 Task: In the  document Quantummechanicsmeet.html Change font size of watermark '117' and place the watermark  'Diagonally '. Insert footer and write www.quantum.com
Action: Mouse moved to (269, 337)
Screenshot: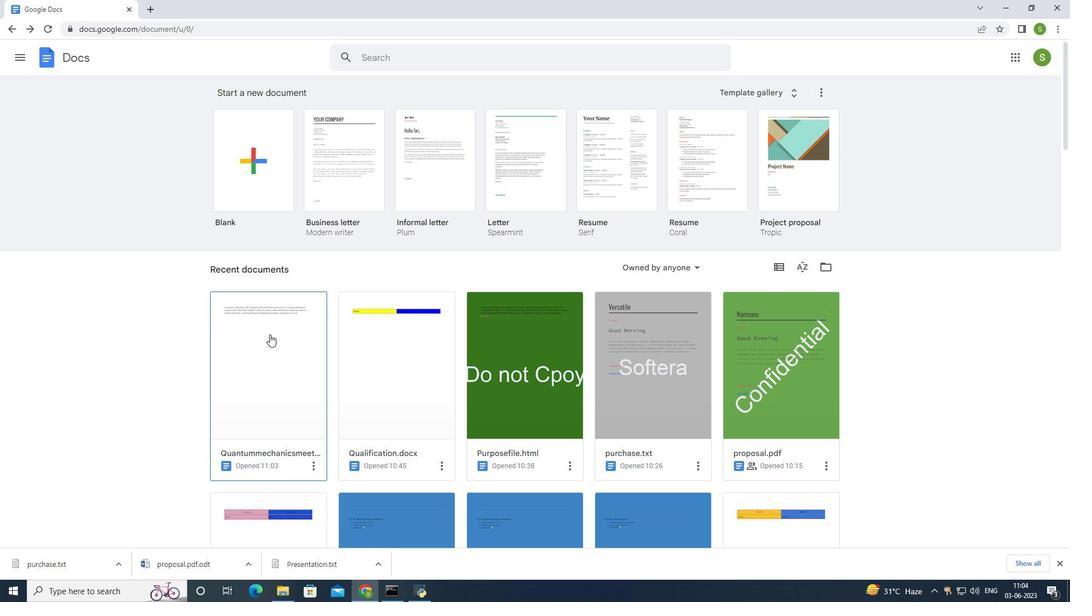 
Action: Mouse pressed left at (269, 337)
Screenshot: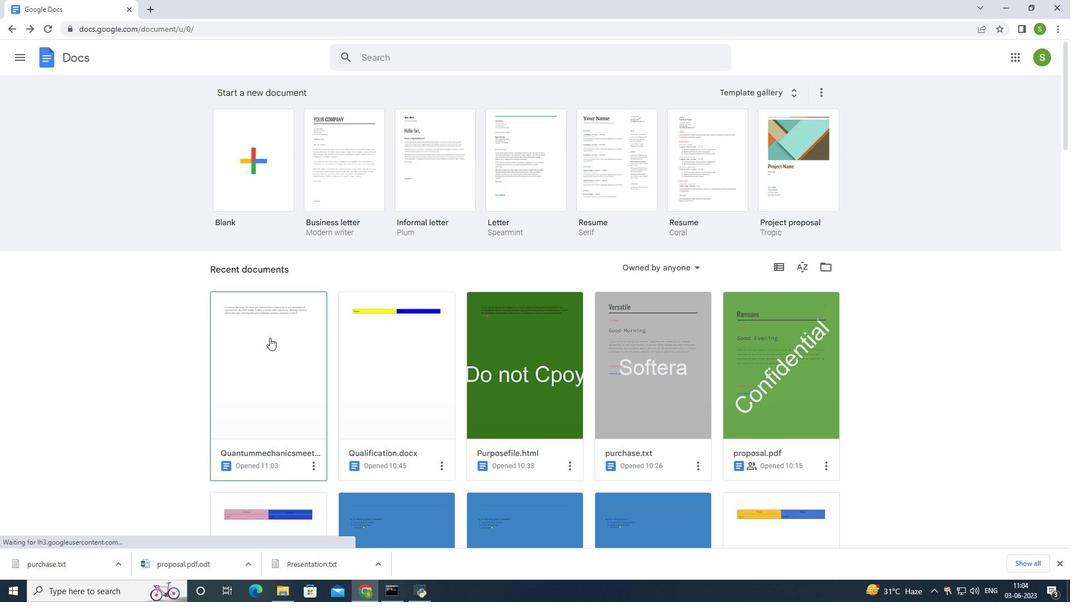 
Action: Mouse moved to (117, 66)
Screenshot: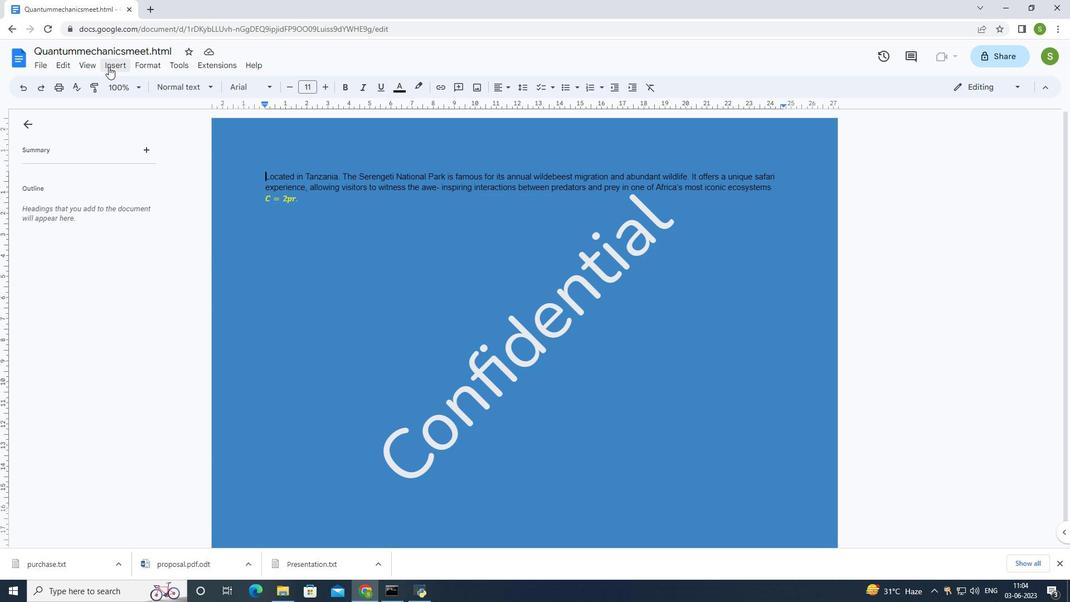
Action: Mouse pressed left at (117, 66)
Screenshot: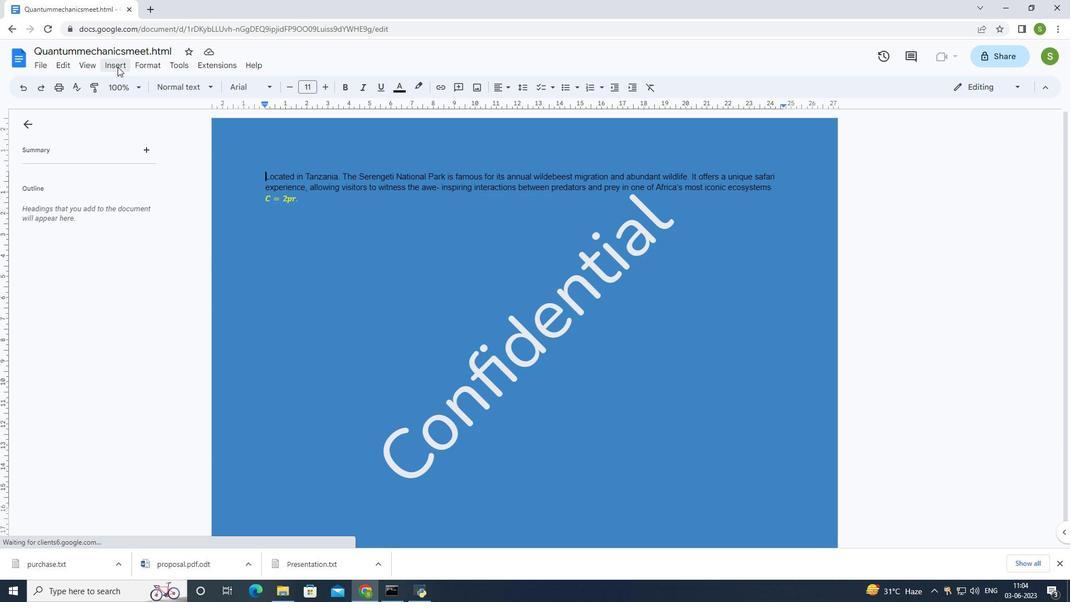 
Action: Mouse moved to (168, 324)
Screenshot: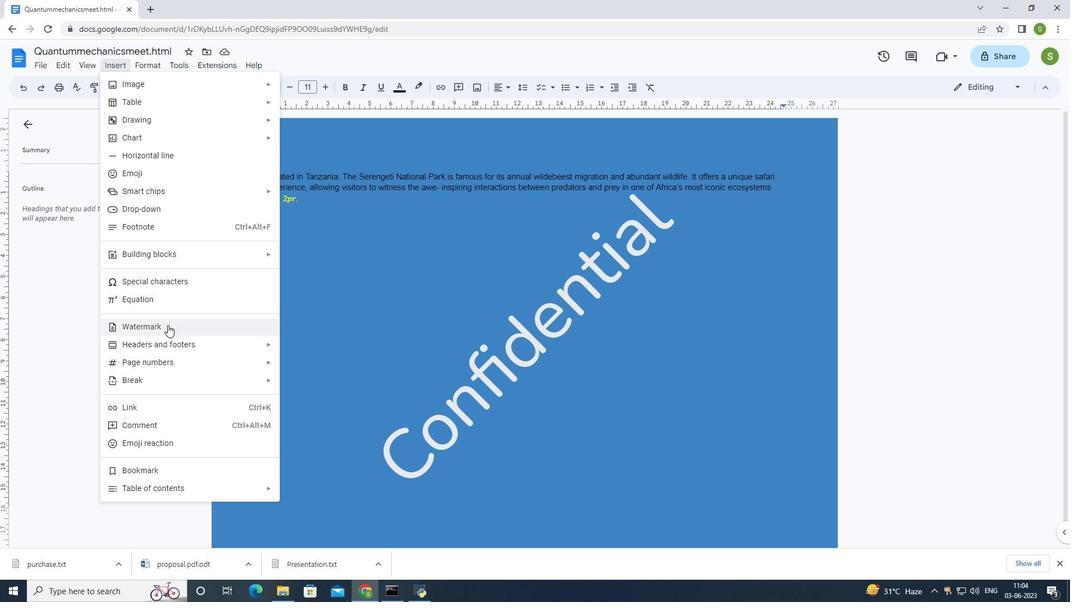 
Action: Mouse pressed left at (168, 324)
Screenshot: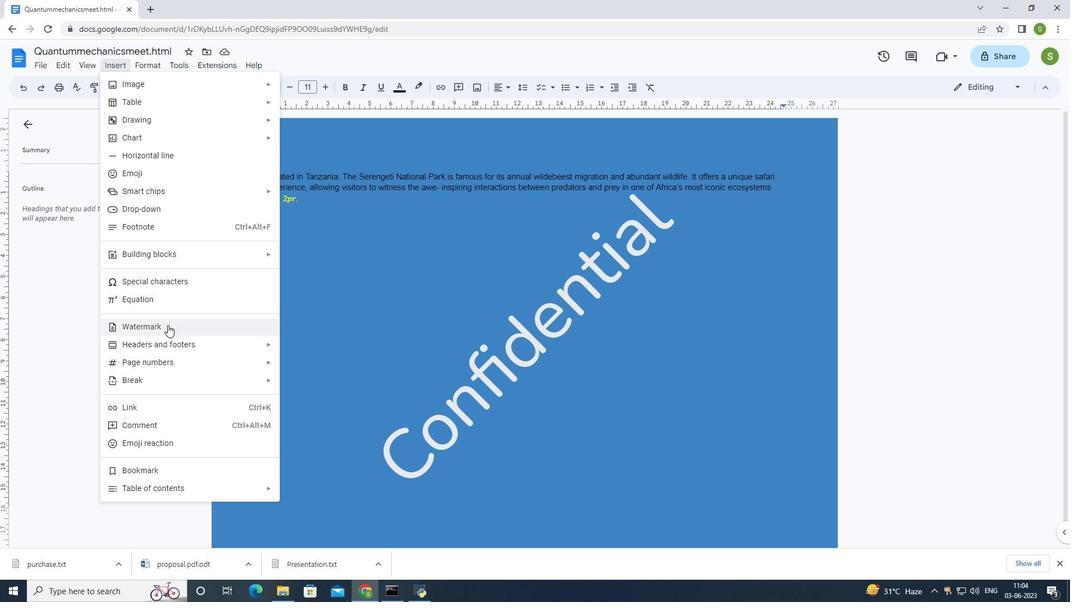 
Action: Mouse moved to (975, 234)
Screenshot: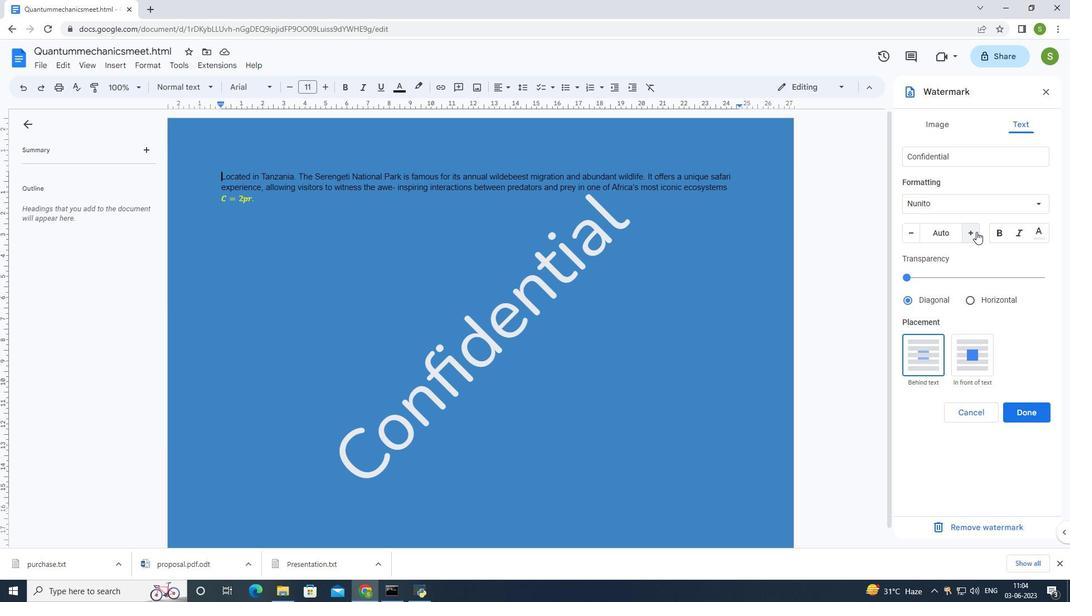 
Action: Mouse pressed left at (975, 234)
Screenshot: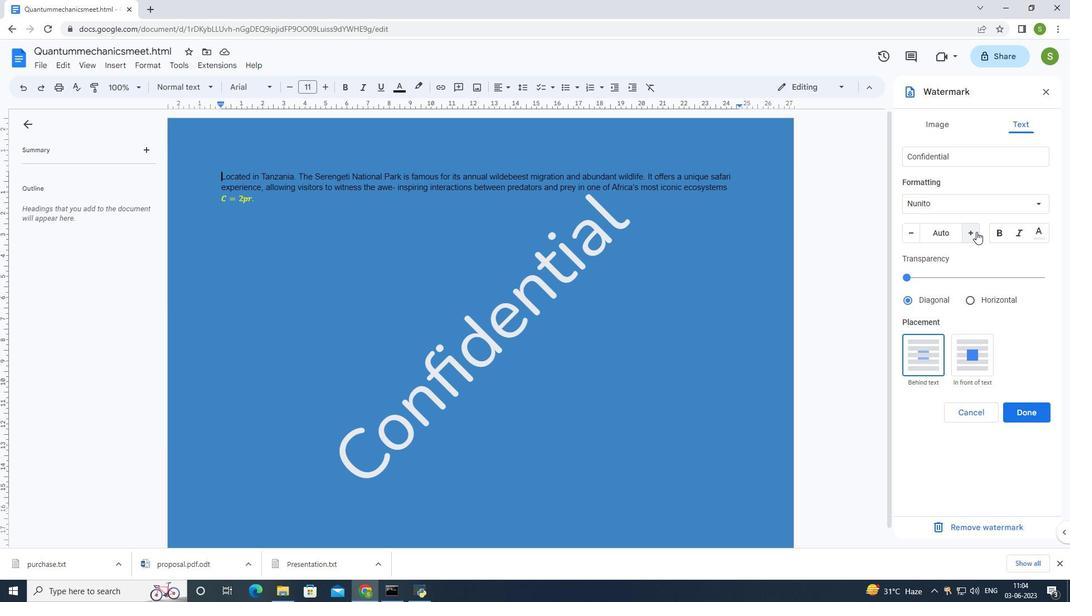 
Action: Mouse moved to (968, 235)
Screenshot: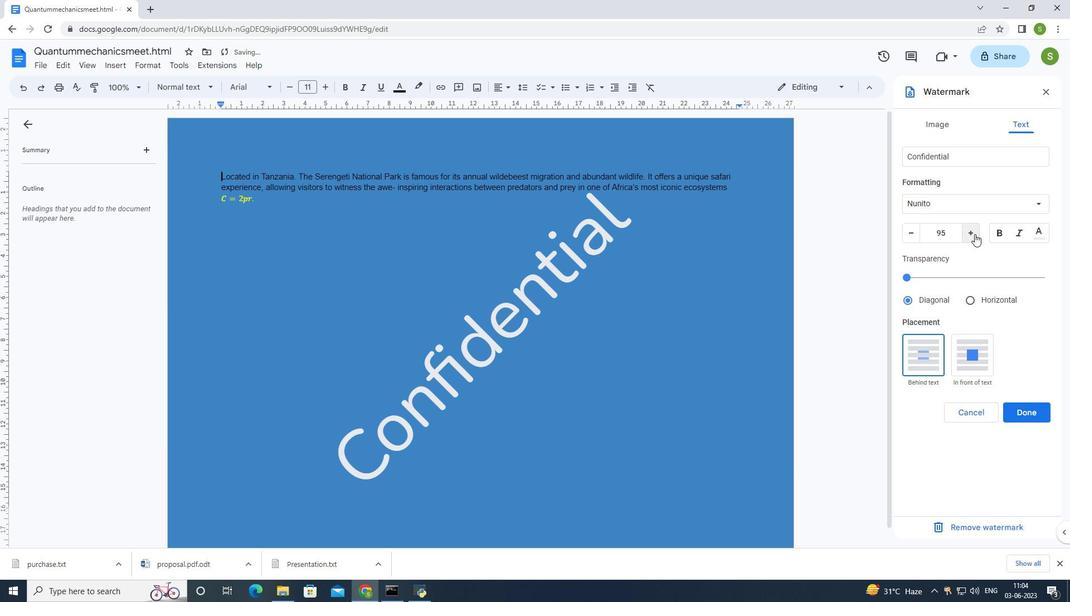 
Action: Mouse pressed left at (968, 235)
Screenshot: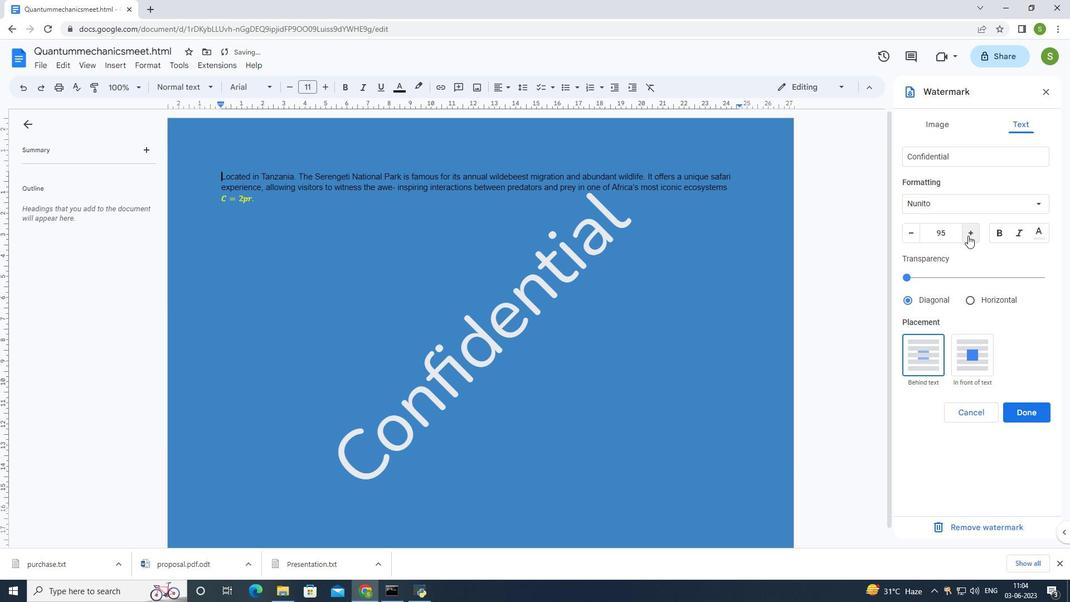 
Action: Mouse pressed left at (968, 235)
Screenshot: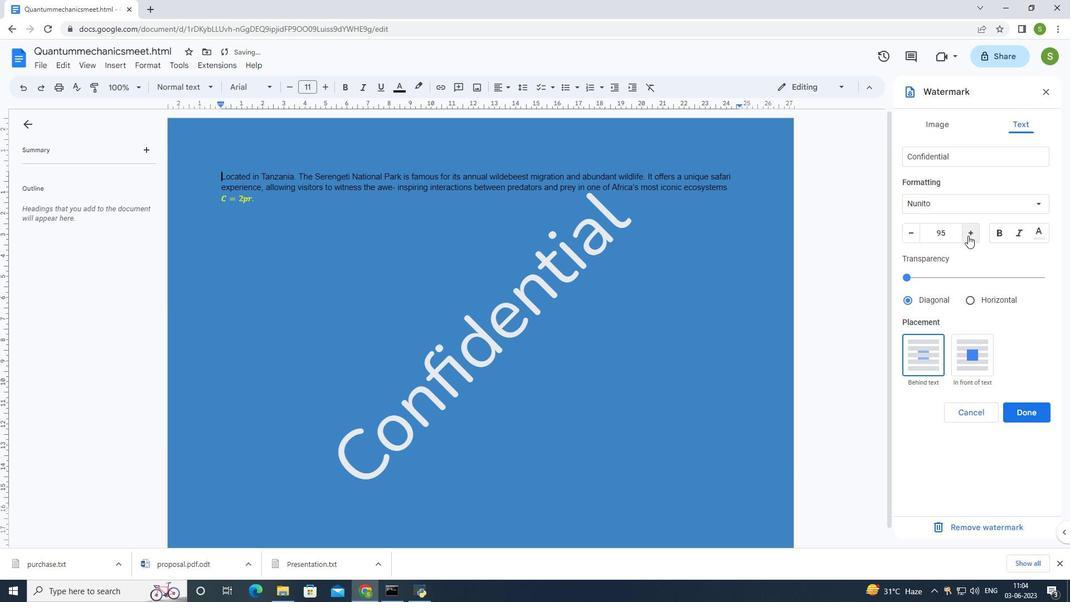 
Action: Mouse pressed left at (968, 235)
Screenshot: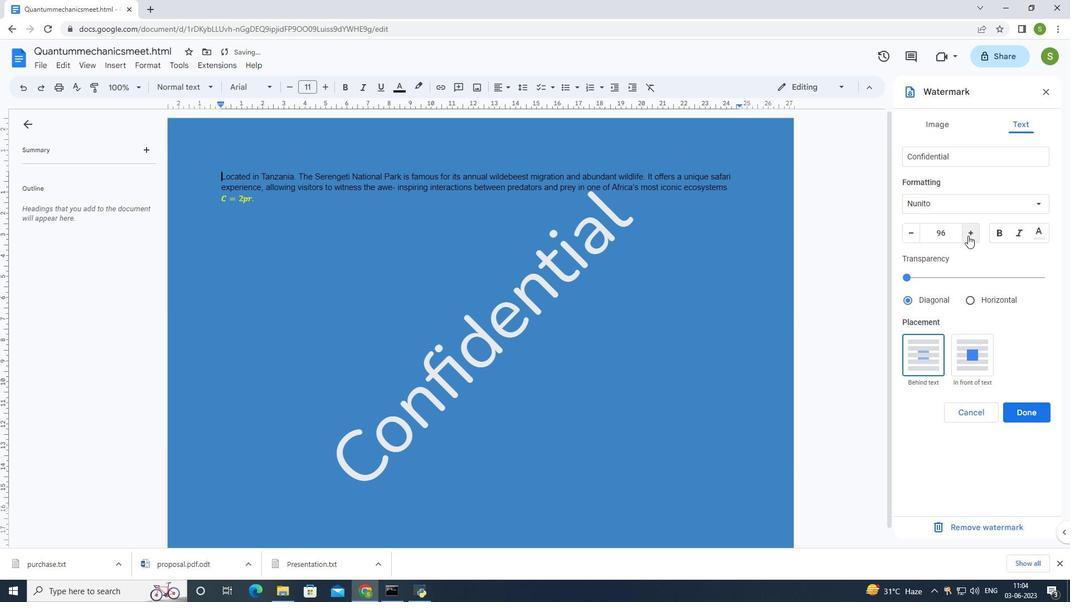 
Action: Mouse pressed left at (968, 235)
Screenshot: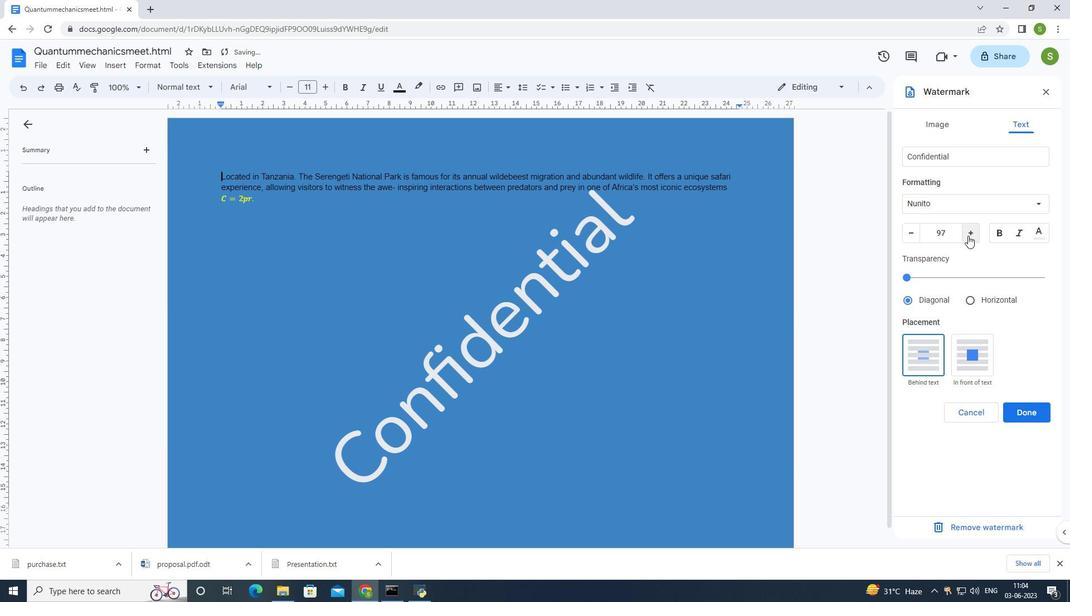 
Action: Mouse pressed left at (968, 235)
Screenshot: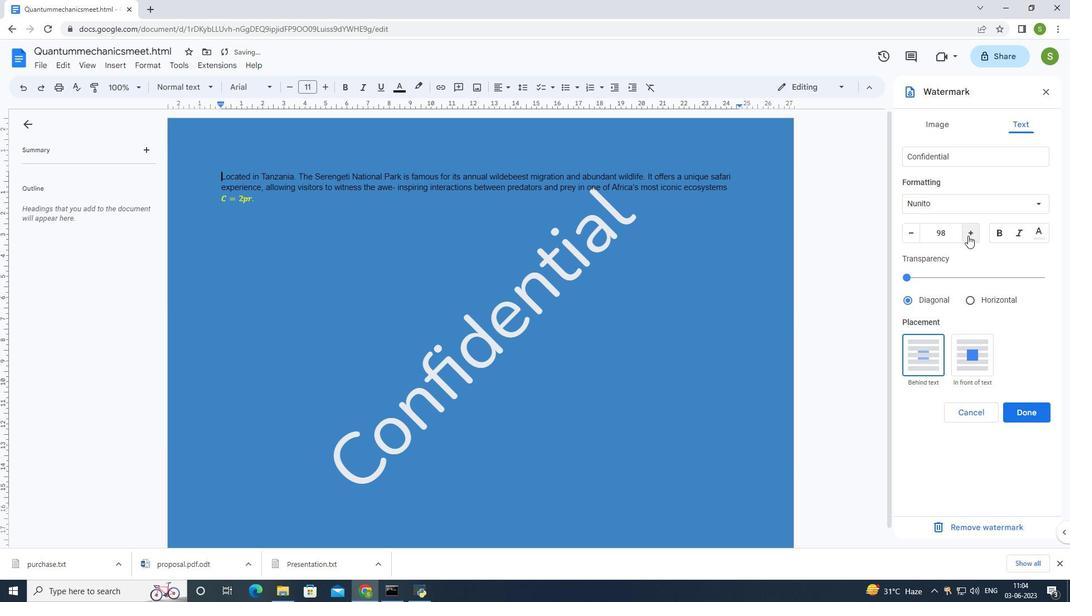 
Action: Mouse pressed left at (968, 235)
Screenshot: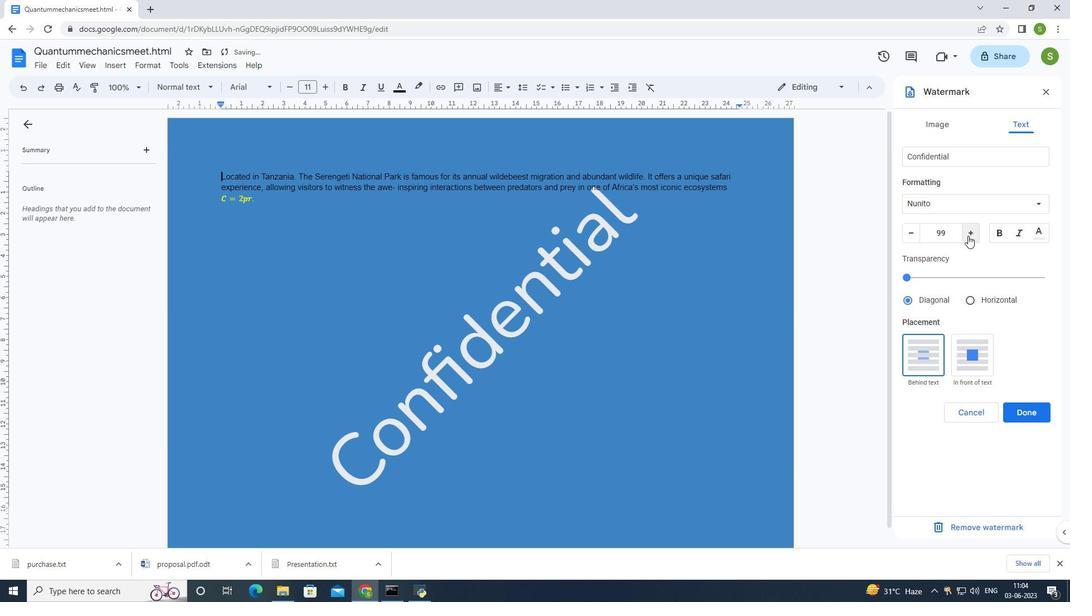 
Action: Mouse pressed left at (968, 235)
Screenshot: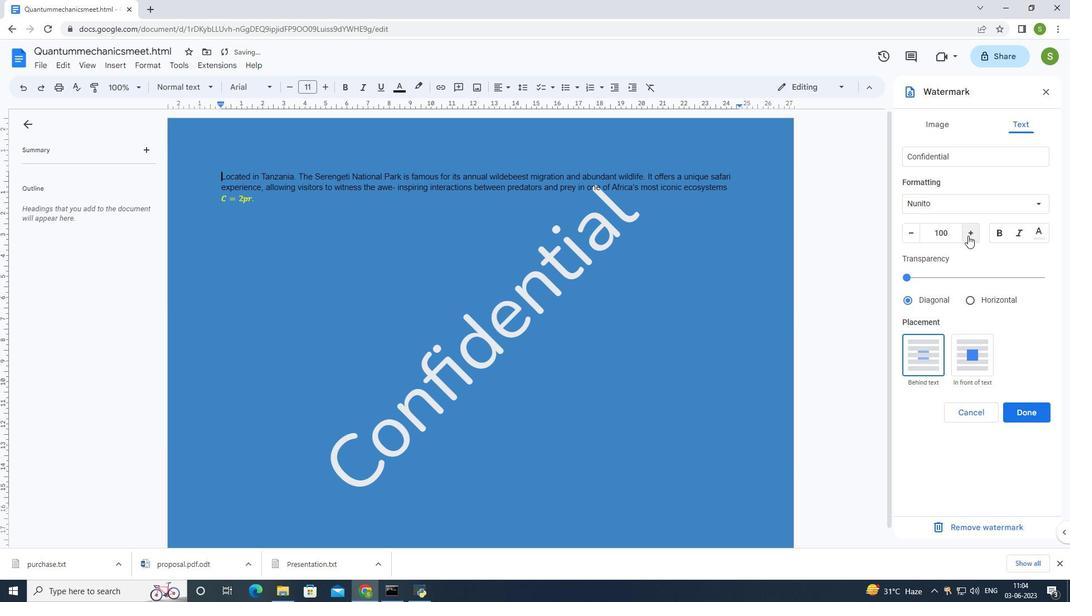 
Action: Mouse pressed left at (968, 235)
Screenshot: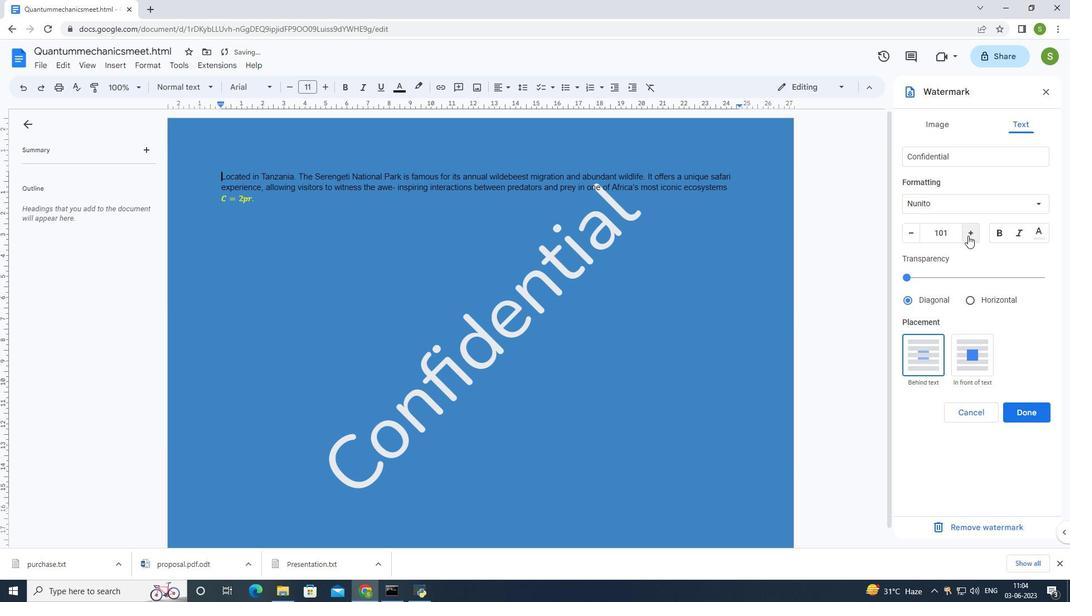 
Action: Mouse pressed left at (968, 235)
Screenshot: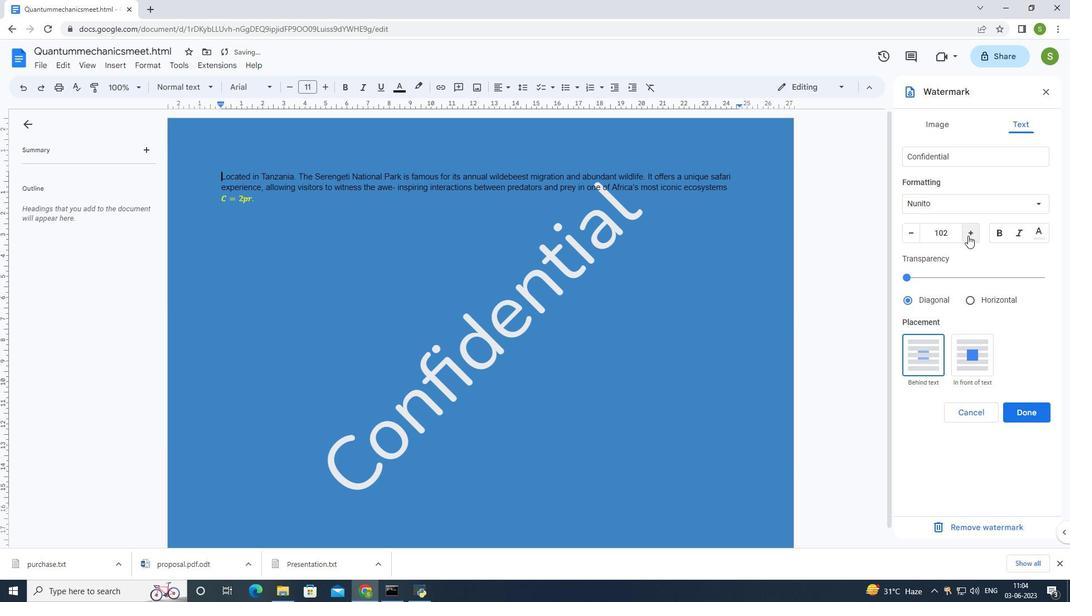 
Action: Mouse pressed left at (968, 235)
Screenshot: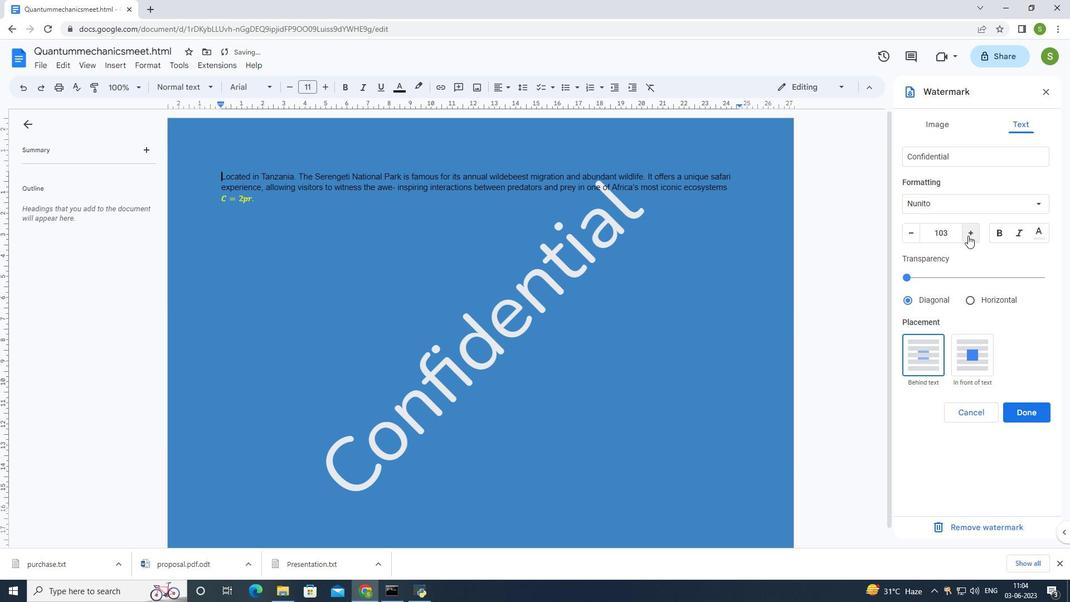 
Action: Mouse pressed left at (968, 235)
Screenshot: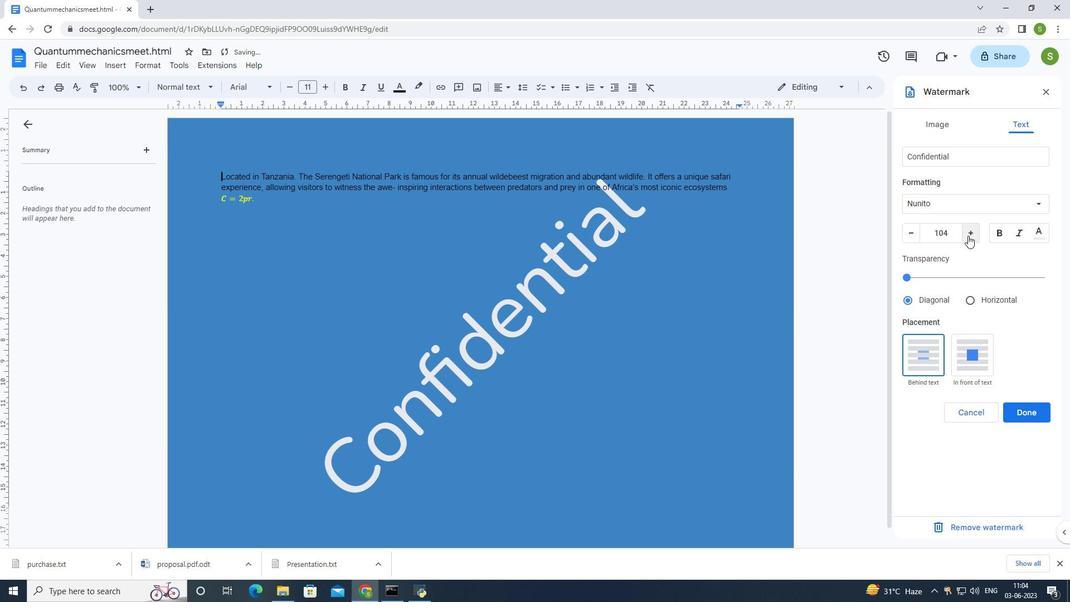 
Action: Mouse pressed left at (968, 235)
Screenshot: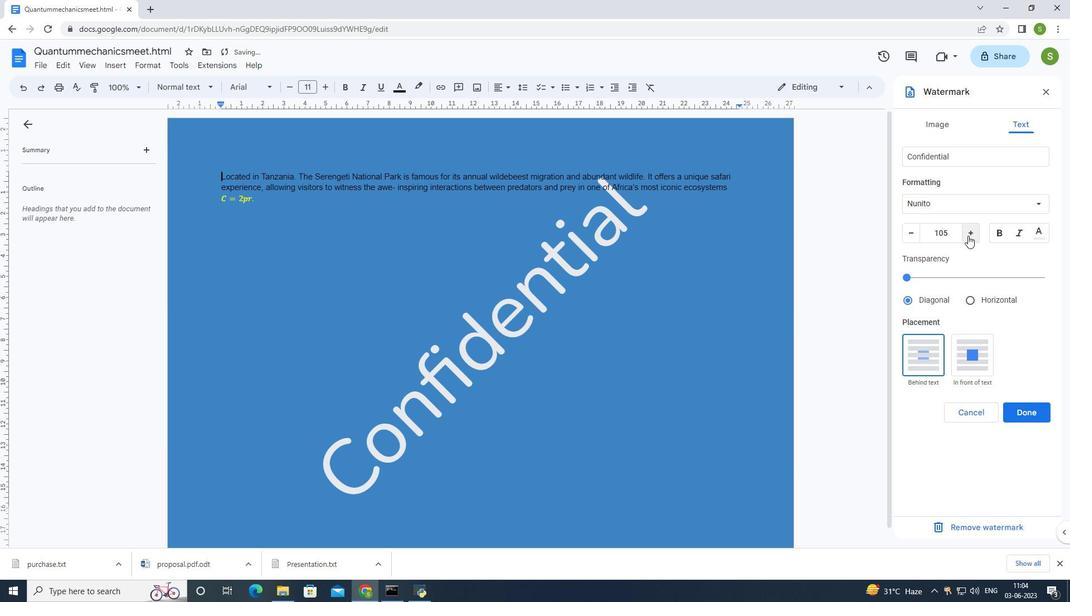 
Action: Mouse pressed left at (968, 235)
Screenshot: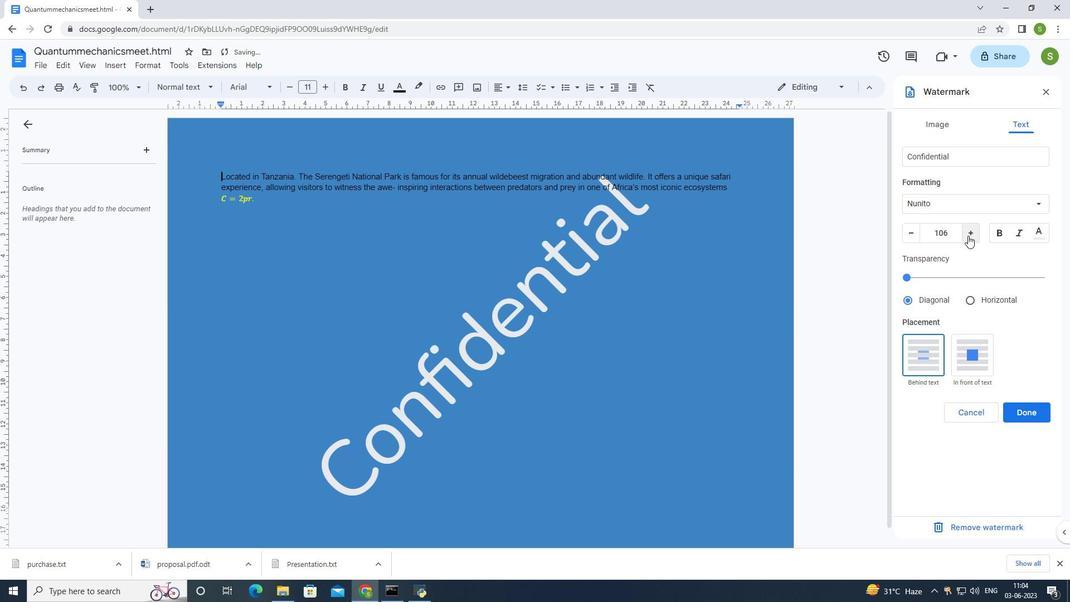 
Action: Mouse pressed left at (968, 235)
Screenshot: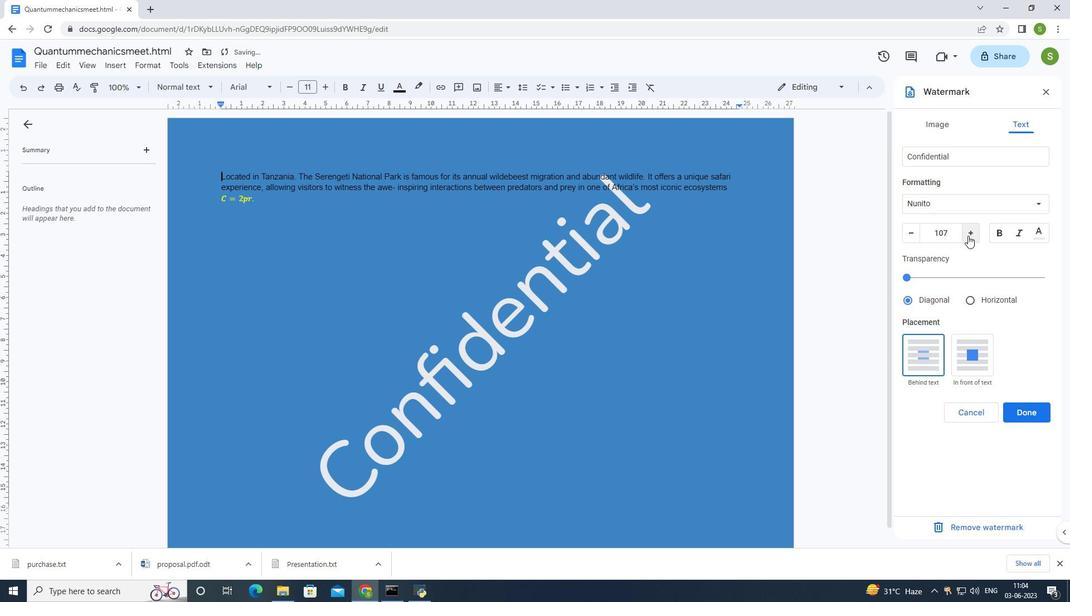 
Action: Mouse pressed left at (968, 235)
Screenshot: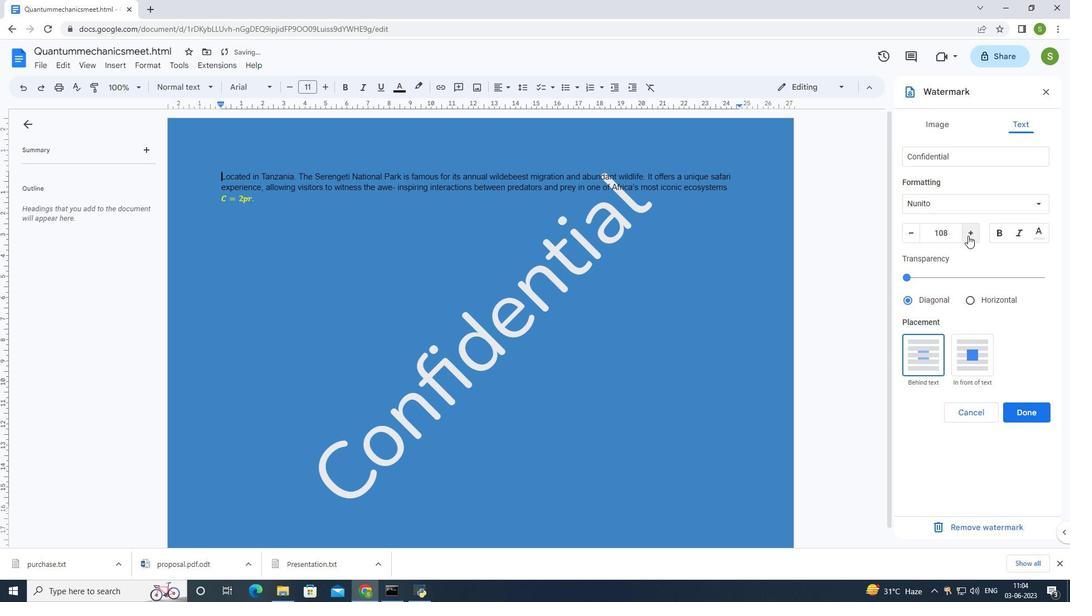 
Action: Mouse pressed left at (968, 235)
Screenshot: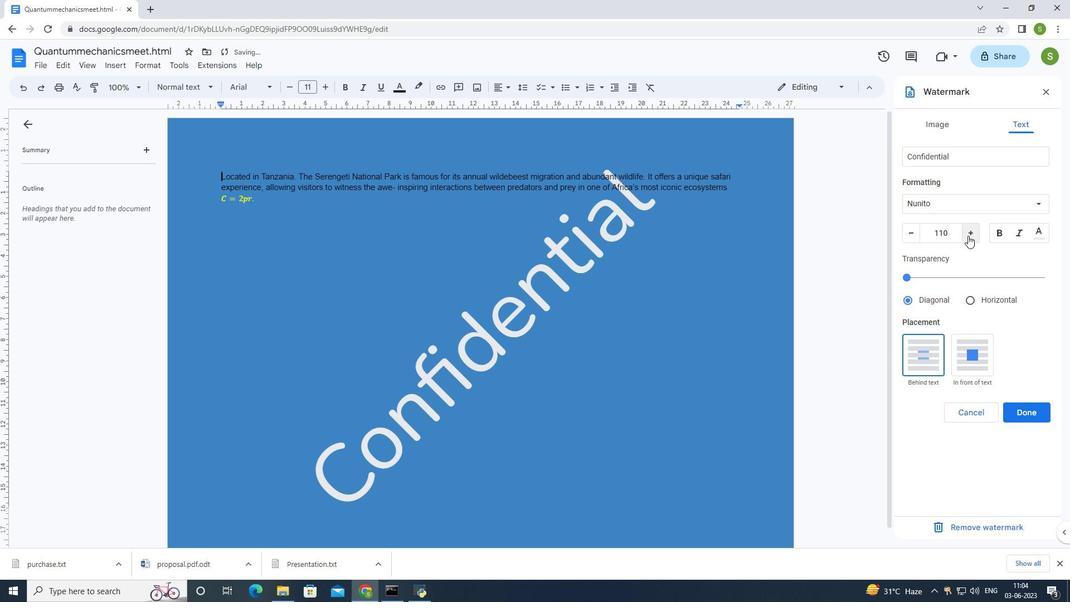 
Action: Mouse pressed left at (968, 235)
Screenshot: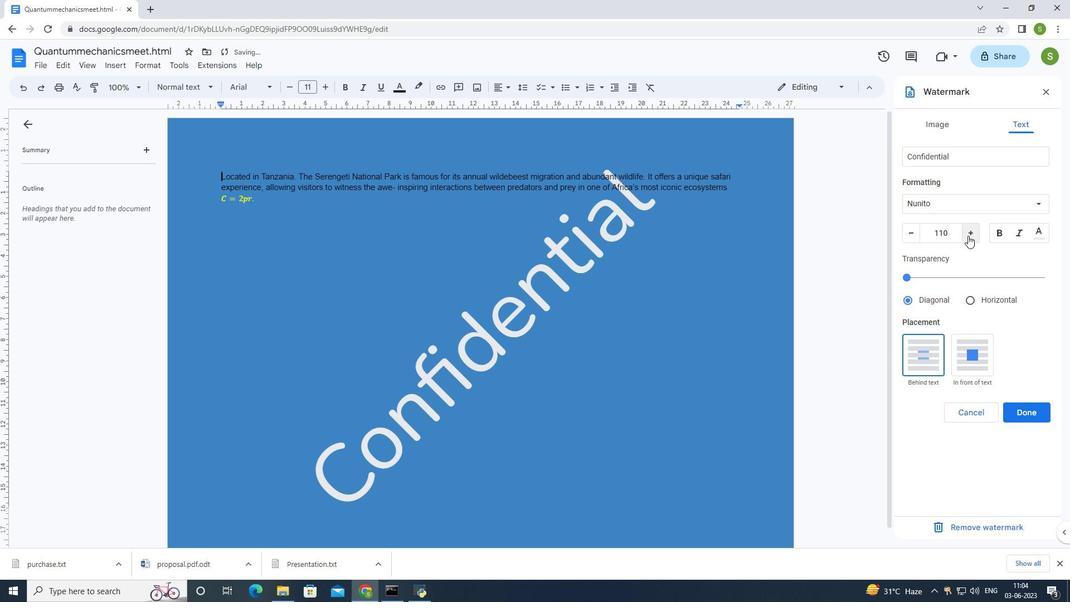 
Action: Mouse pressed left at (968, 235)
Screenshot: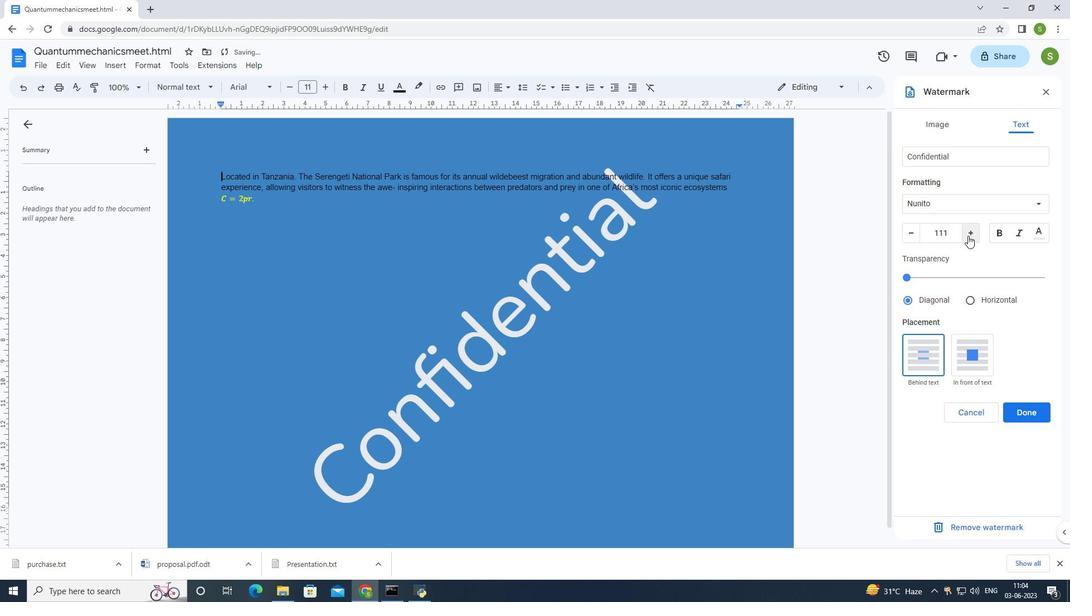 
Action: Mouse pressed left at (968, 235)
Screenshot: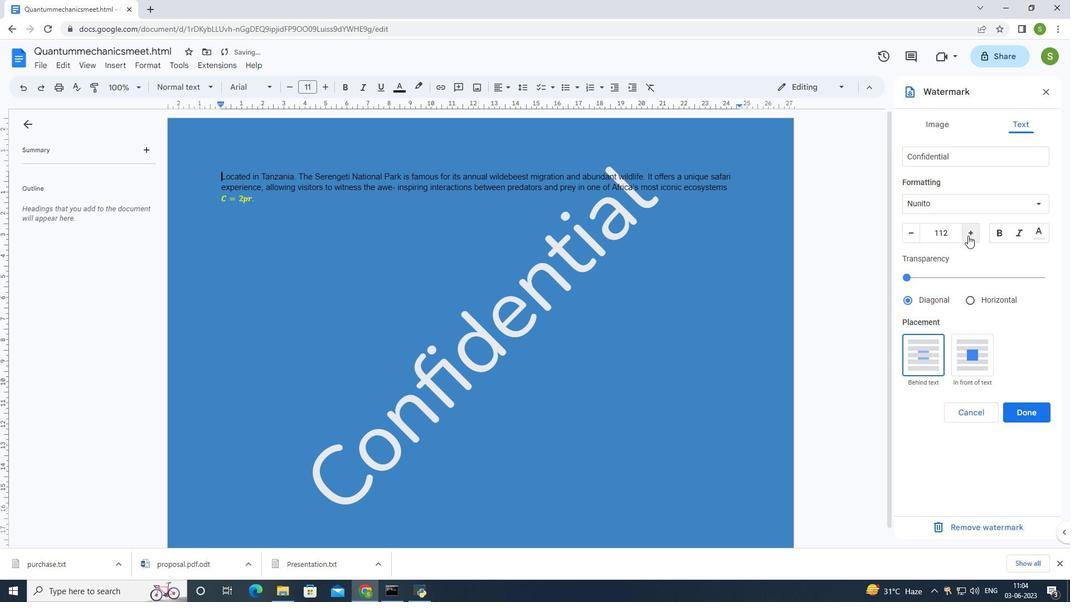 
Action: Mouse pressed left at (968, 235)
Screenshot: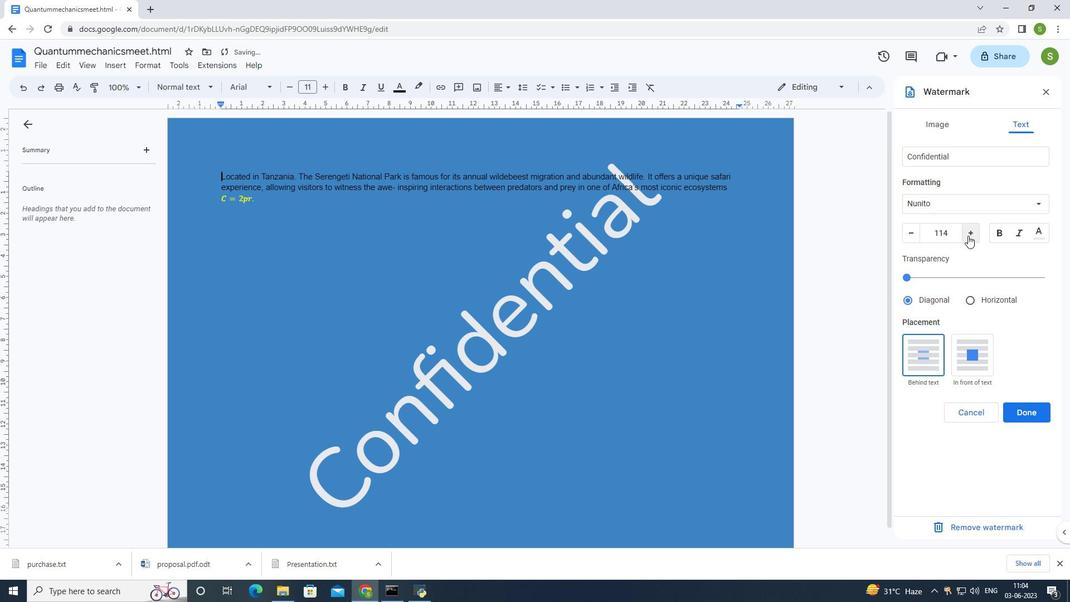 
Action: Mouse pressed left at (968, 235)
Screenshot: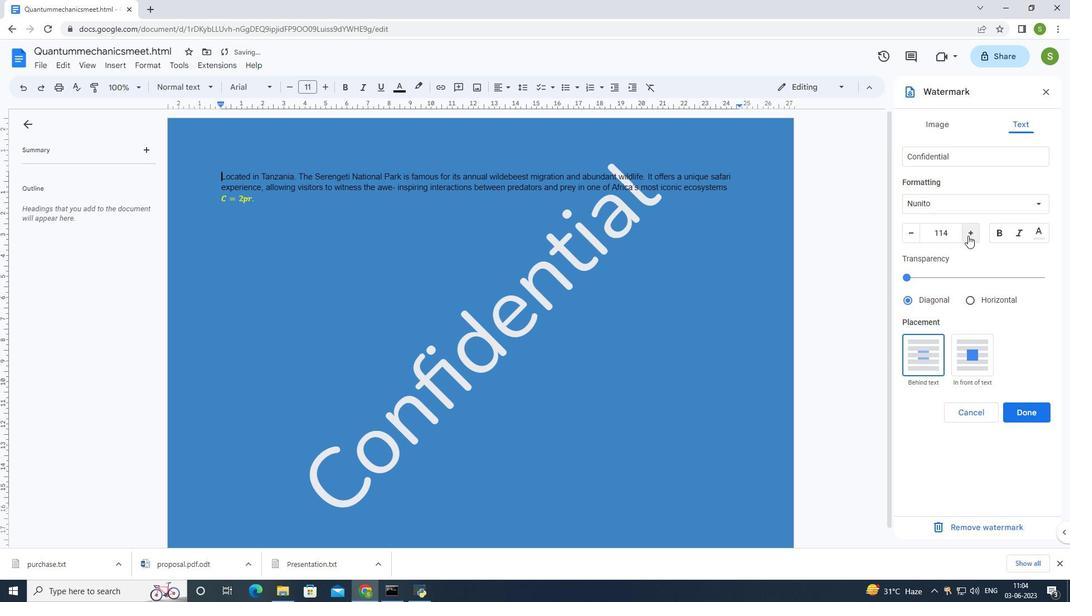 
Action: Mouse pressed left at (968, 235)
Screenshot: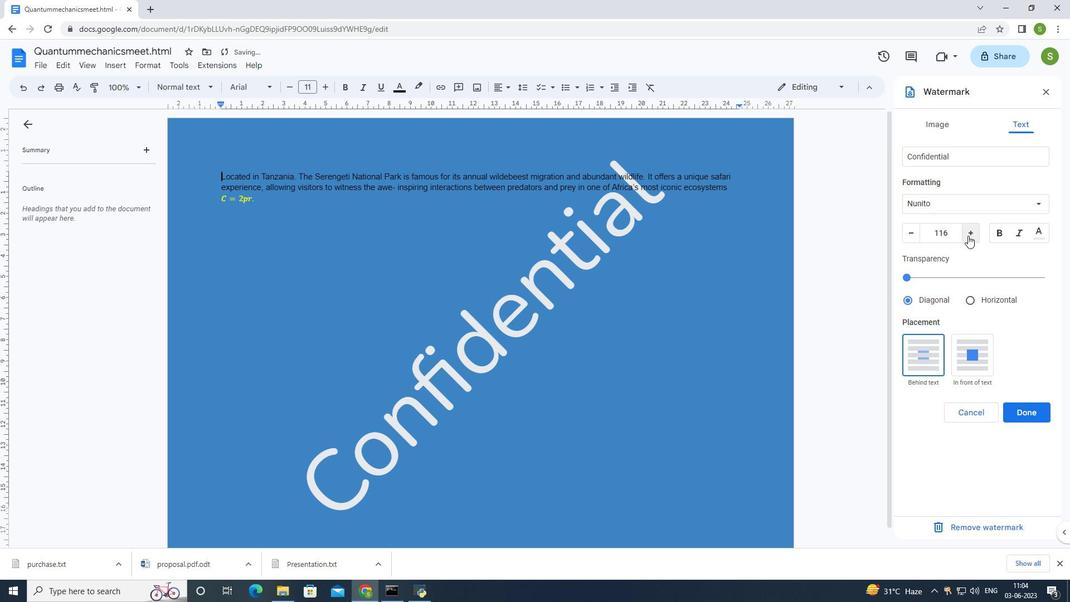 
Action: Mouse moved to (1027, 412)
Screenshot: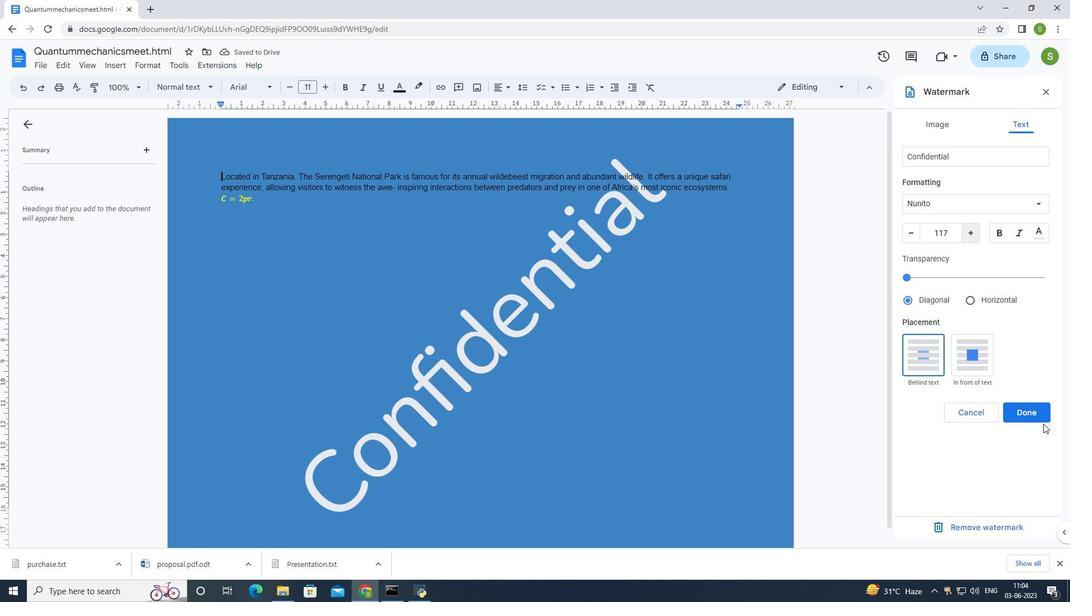 
Action: Mouse pressed left at (1027, 412)
Screenshot: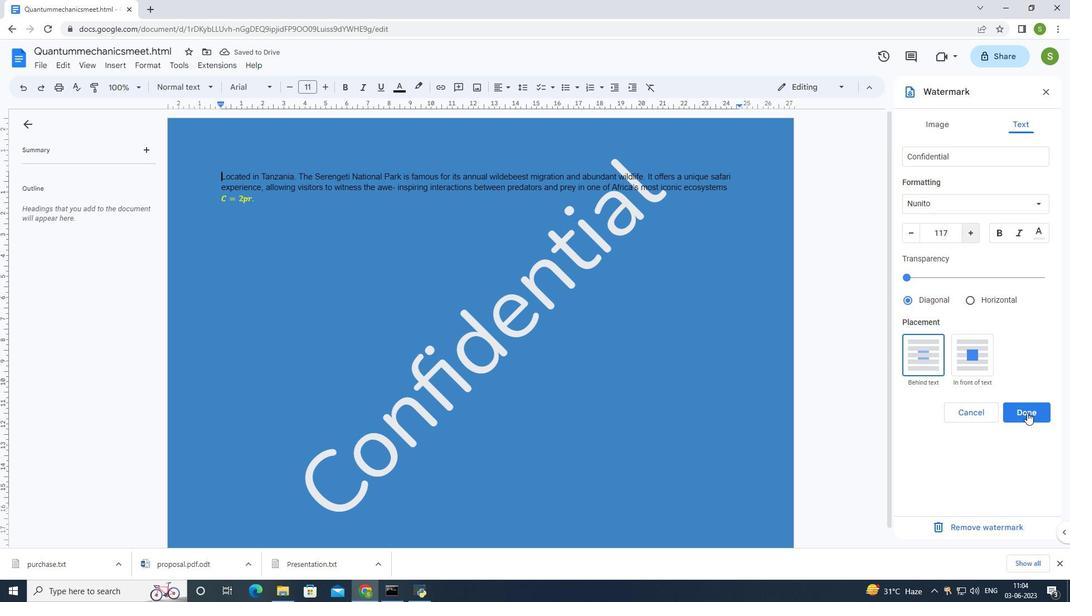 
Action: Mouse moved to (688, 360)
Screenshot: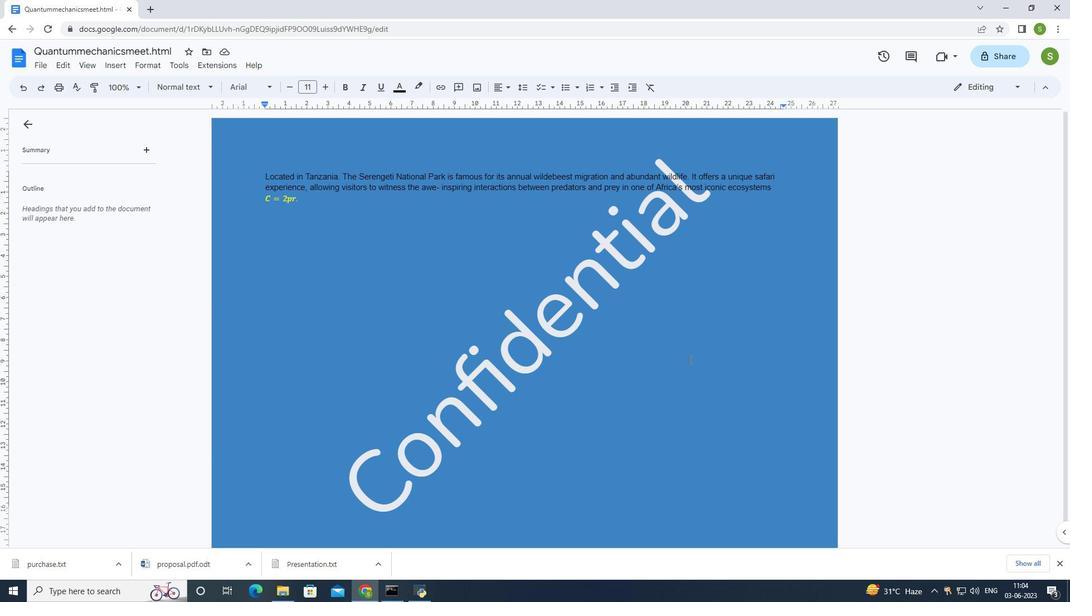 
Action: Mouse scrolled (688, 359) with delta (0, 0)
Screenshot: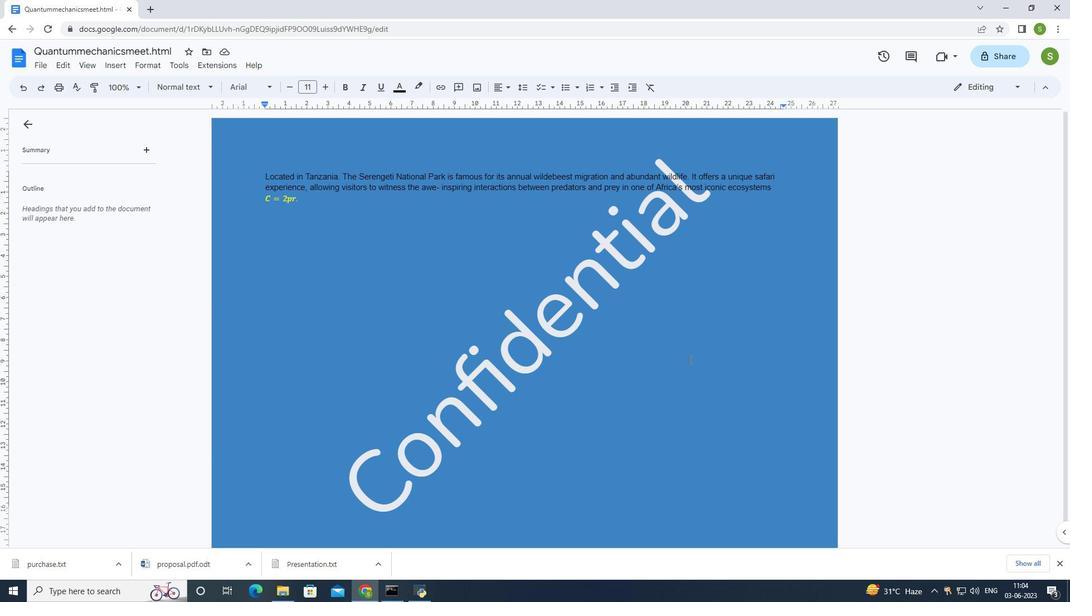 
Action: Mouse moved to (688, 361)
Screenshot: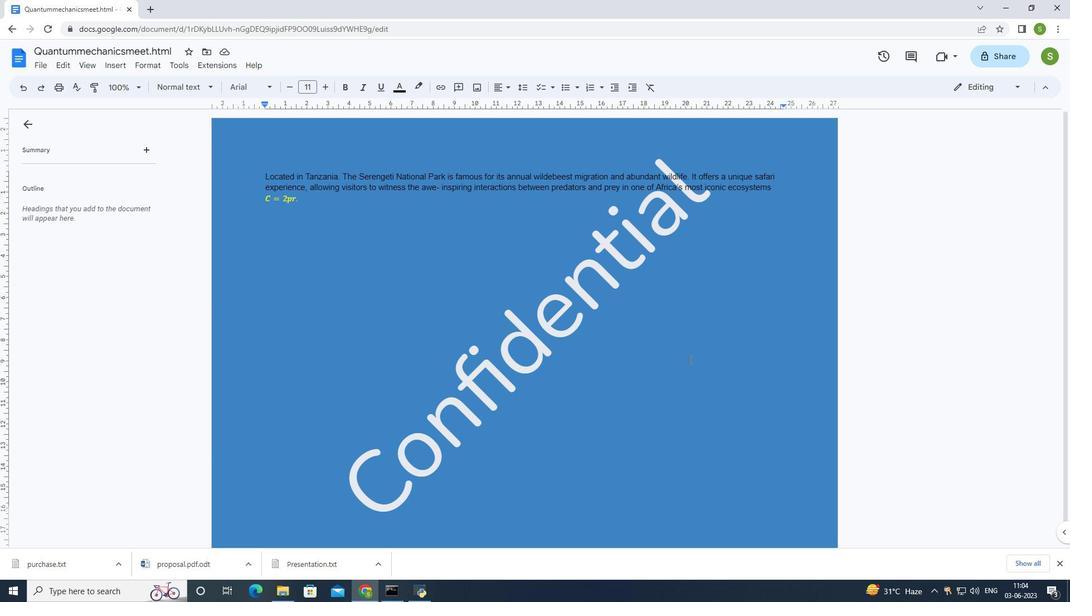 
Action: Mouse scrolled (688, 360) with delta (0, 0)
Screenshot: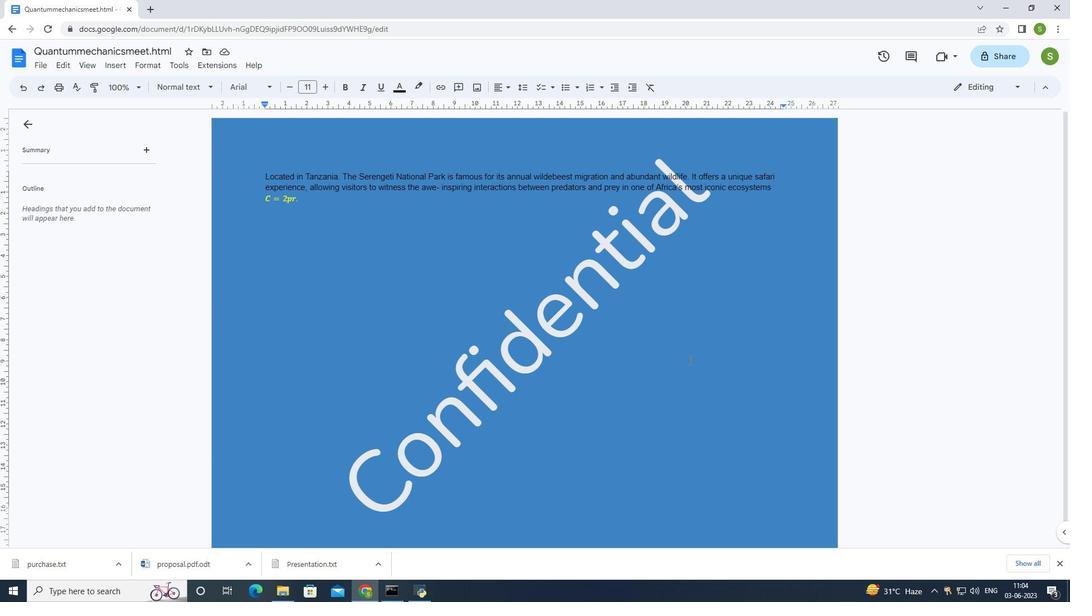 
Action: Mouse scrolled (688, 360) with delta (0, 0)
Screenshot: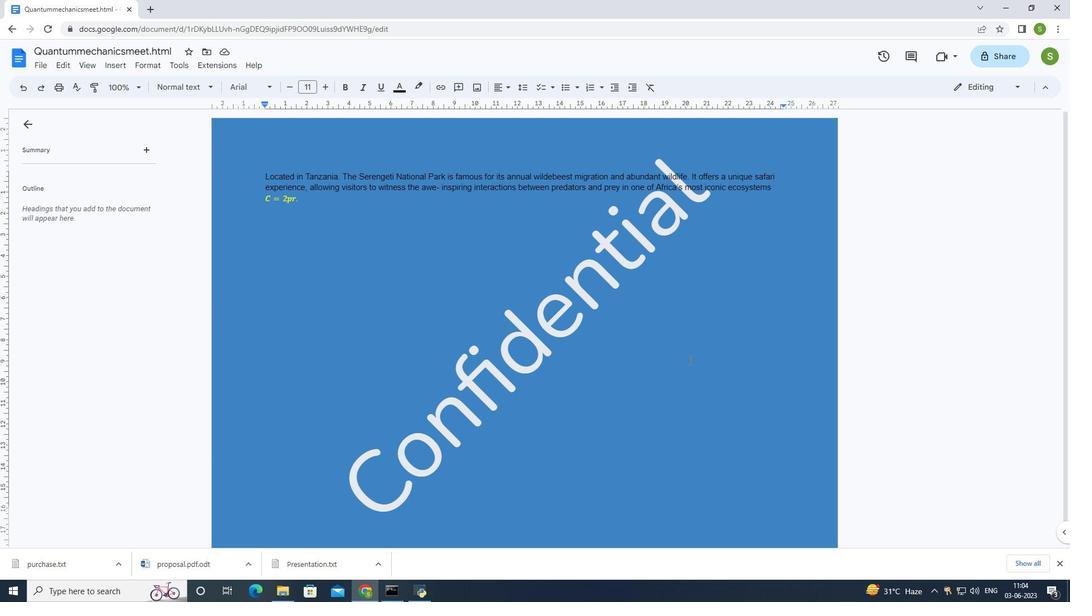 
Action: Mouse moved to (688, 363)
Screenshot: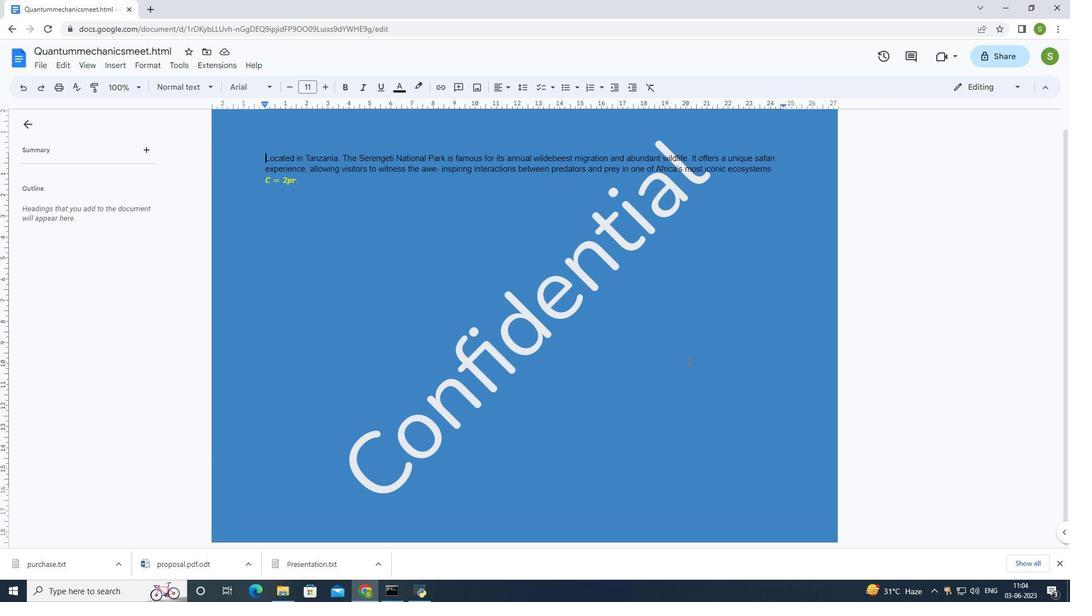 
Action: Mouse scrolled (688, 363) with delta (0, 0)
Screenshot: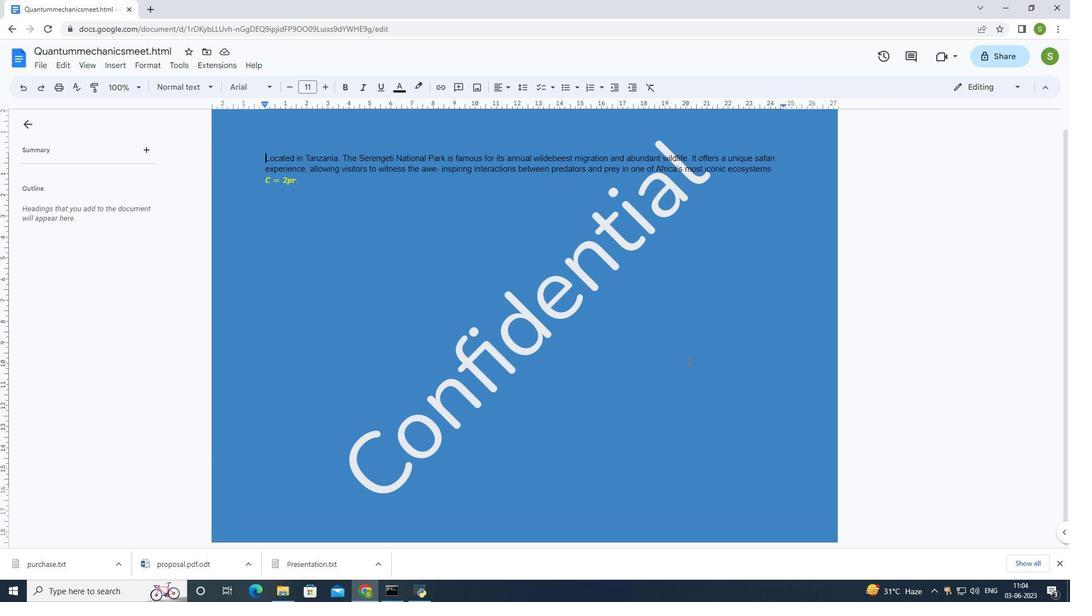 
Action: Mouse moved to (686, 366)
Screenshot: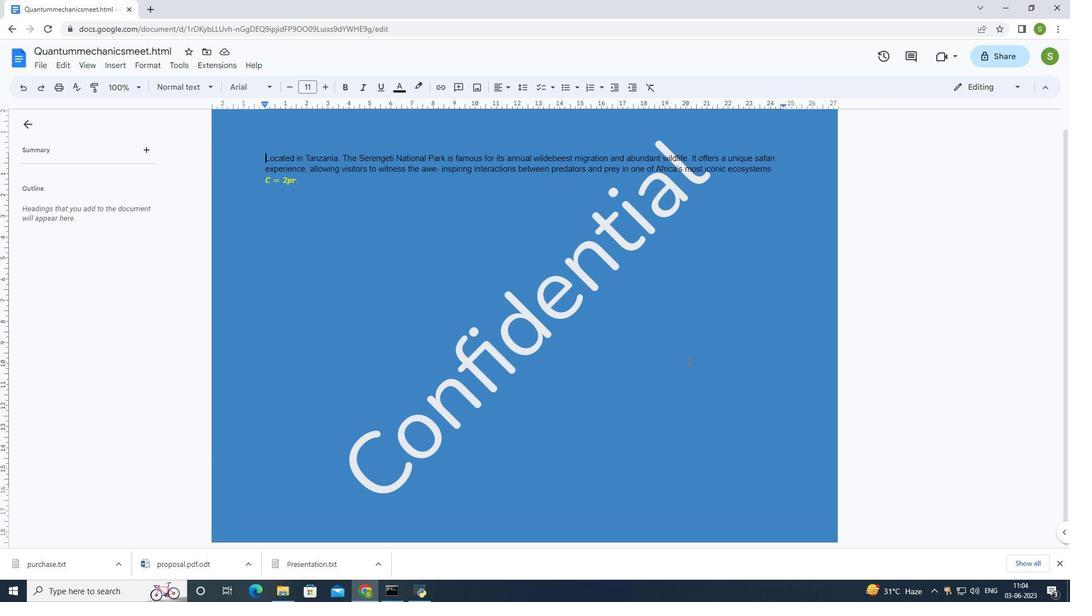 
Action: Mouse scrolled (686, 365) with delta (0, 0)
Screenshot: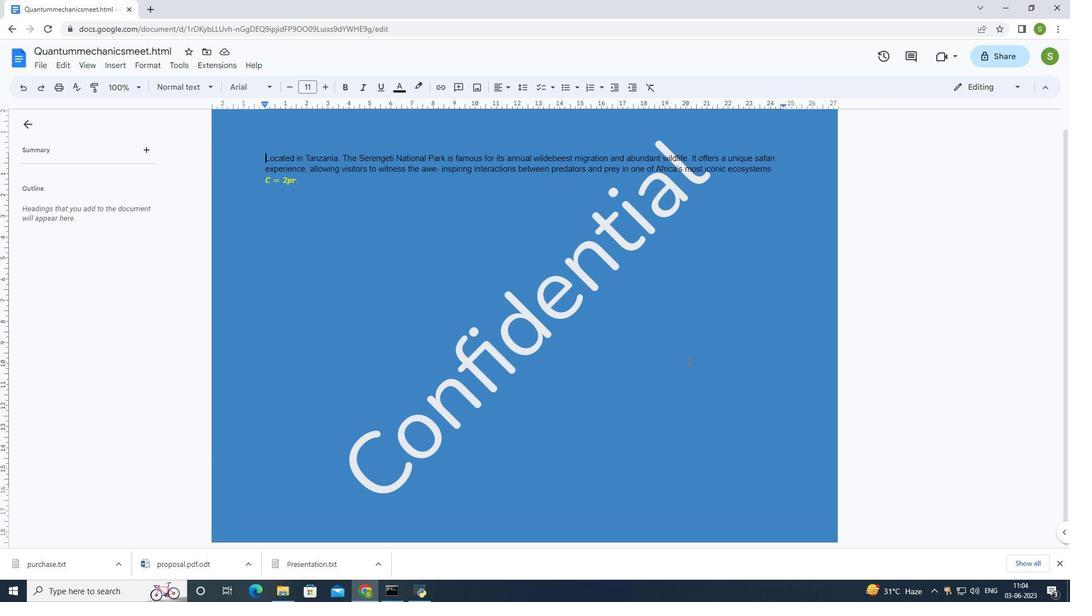 
Action: Mouse moved to (686, 368)
Screenshot: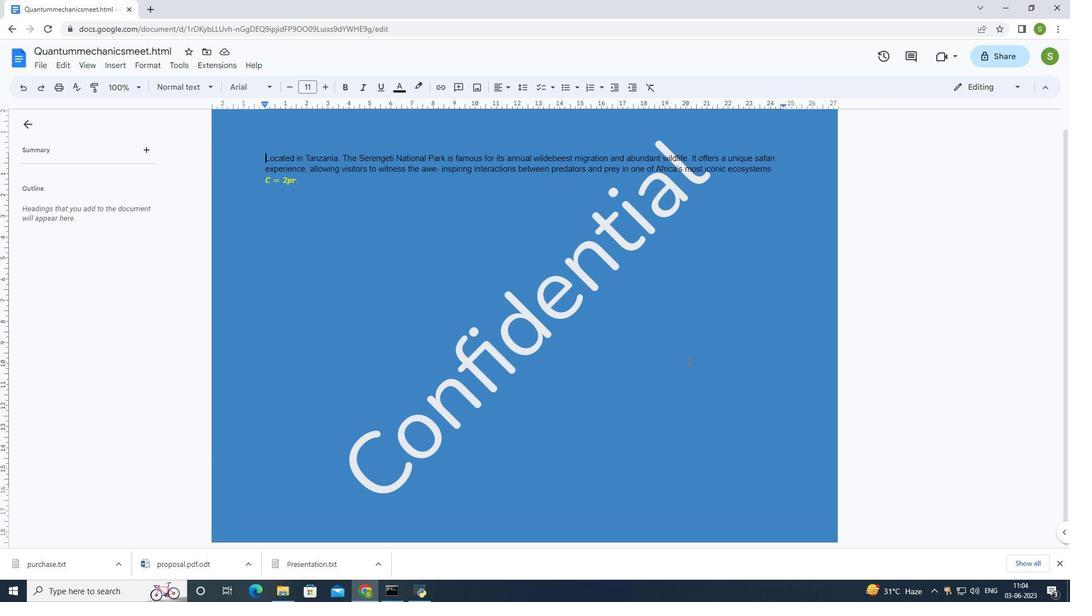 
Action: Mouse scrolled (686, 368) with delta (0, 0)
Screenshot: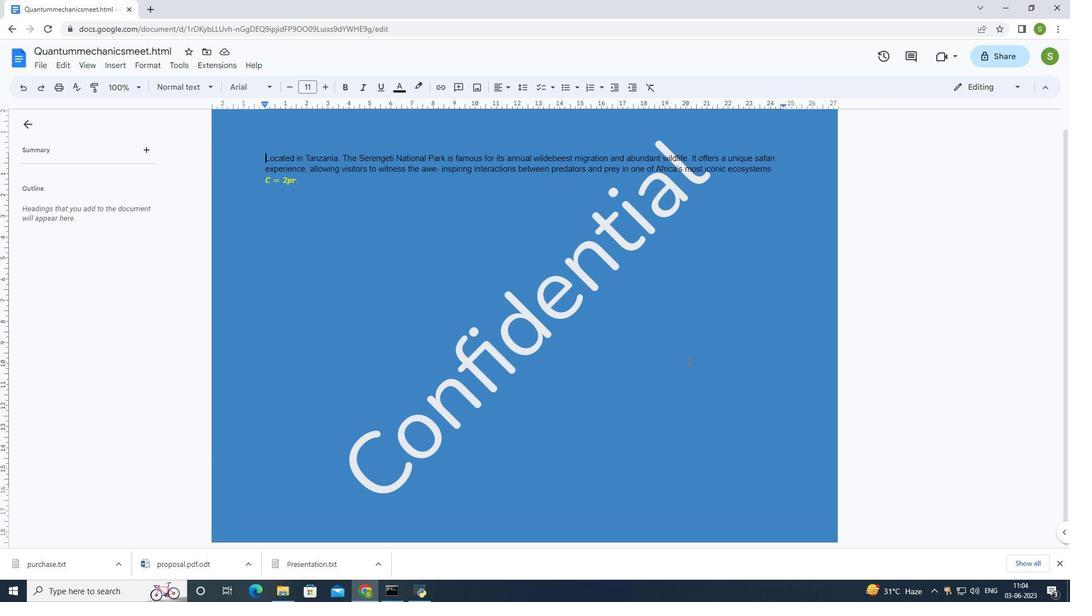 
Action: Mouse moved to (488, 484)
Screenshot: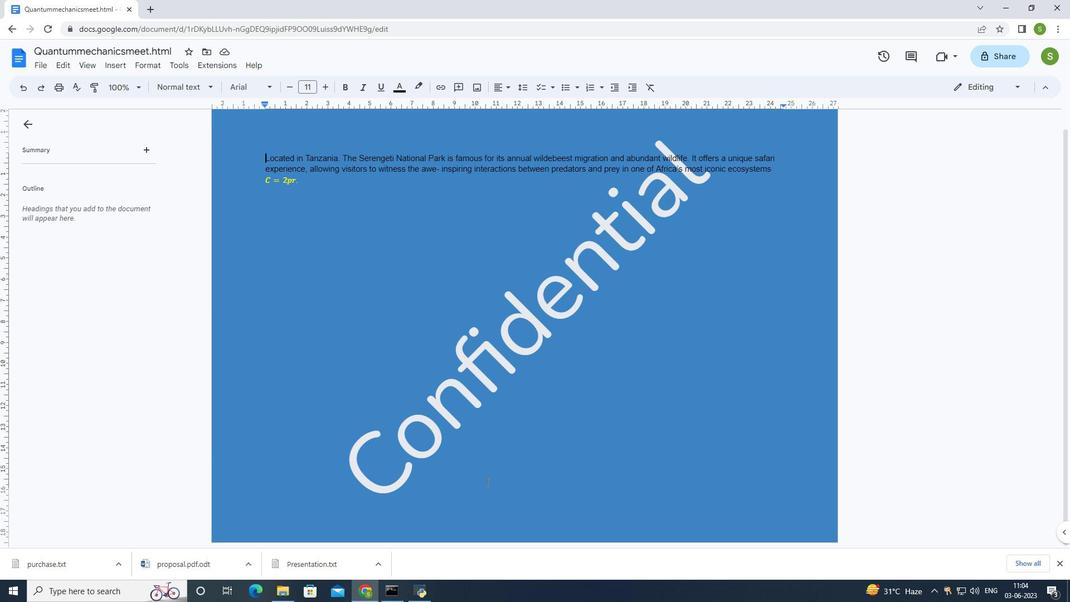 
Action: Mouse pressed left at (488, 484)
Screenshot: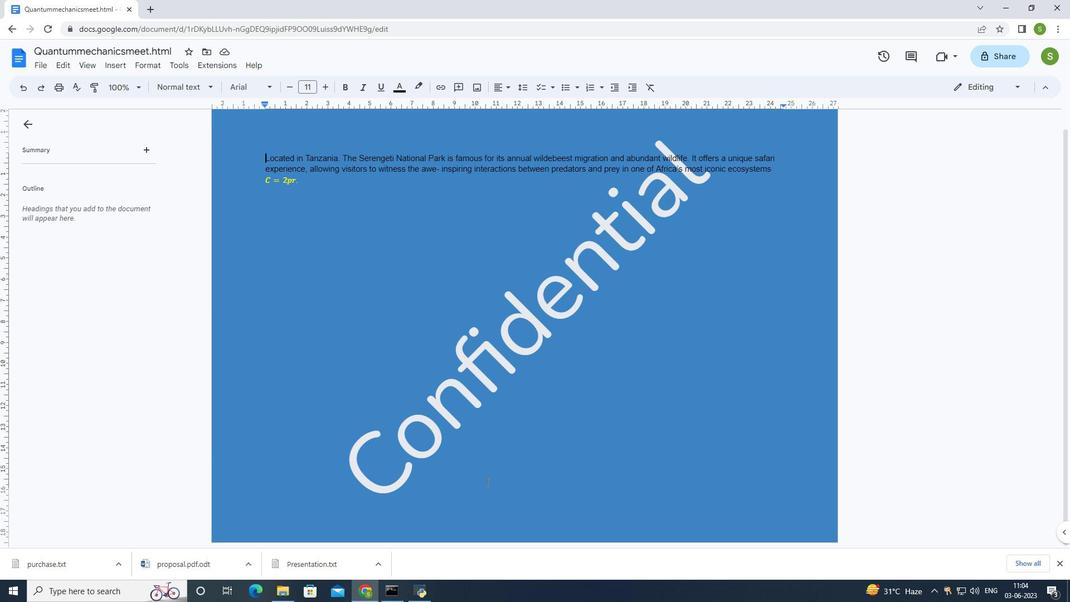
Action: Mouse moved to (481, 506)
Screenshot: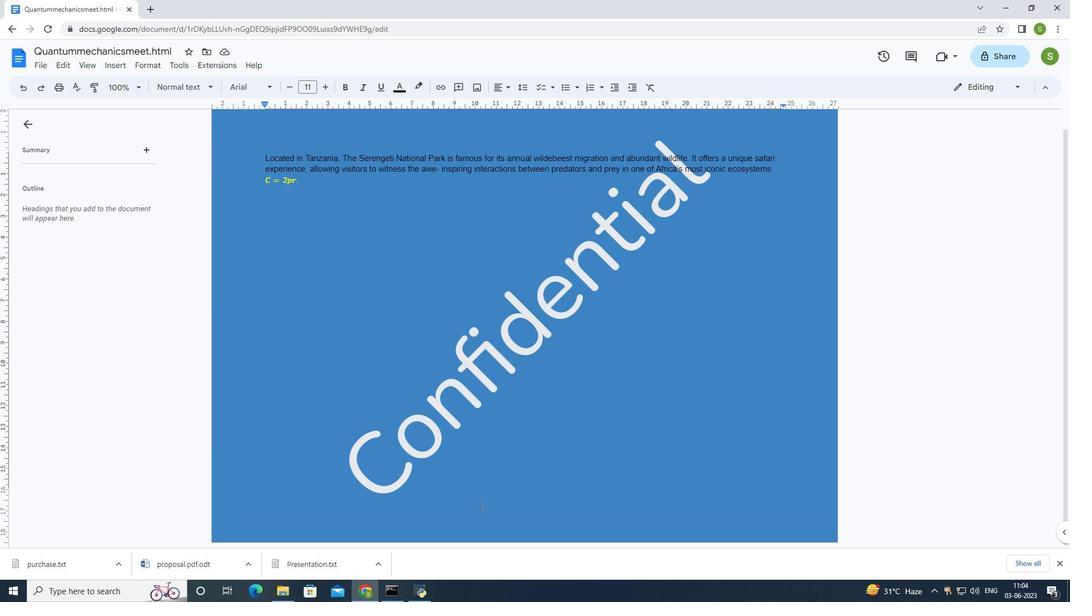 
Action: Mouse pressed left at (481, 506)
Screenshot: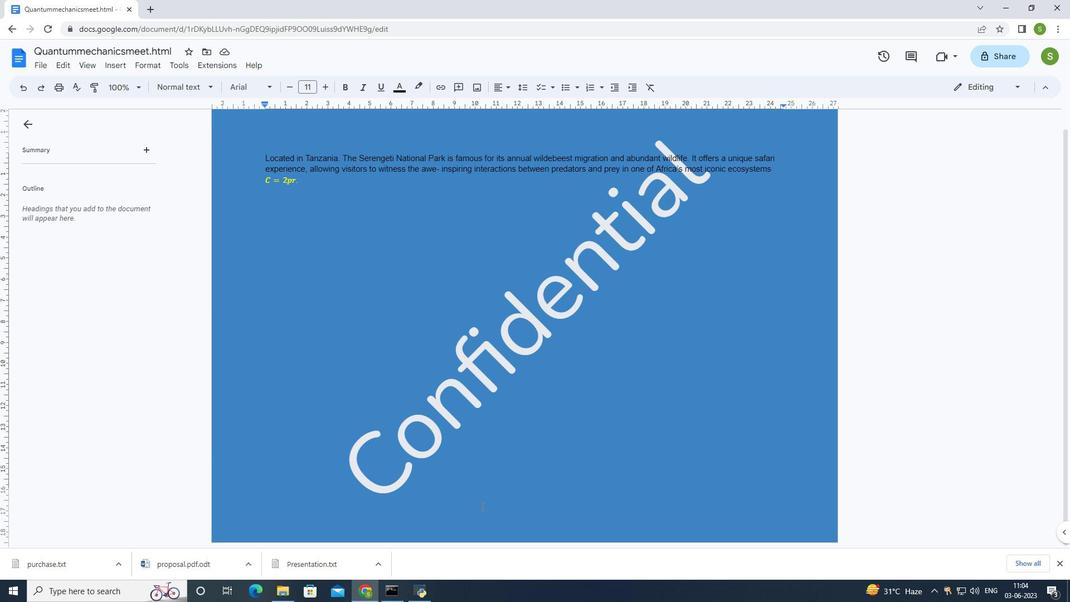 
Action: Mouse pressed left at (481, 506)
Screenshot: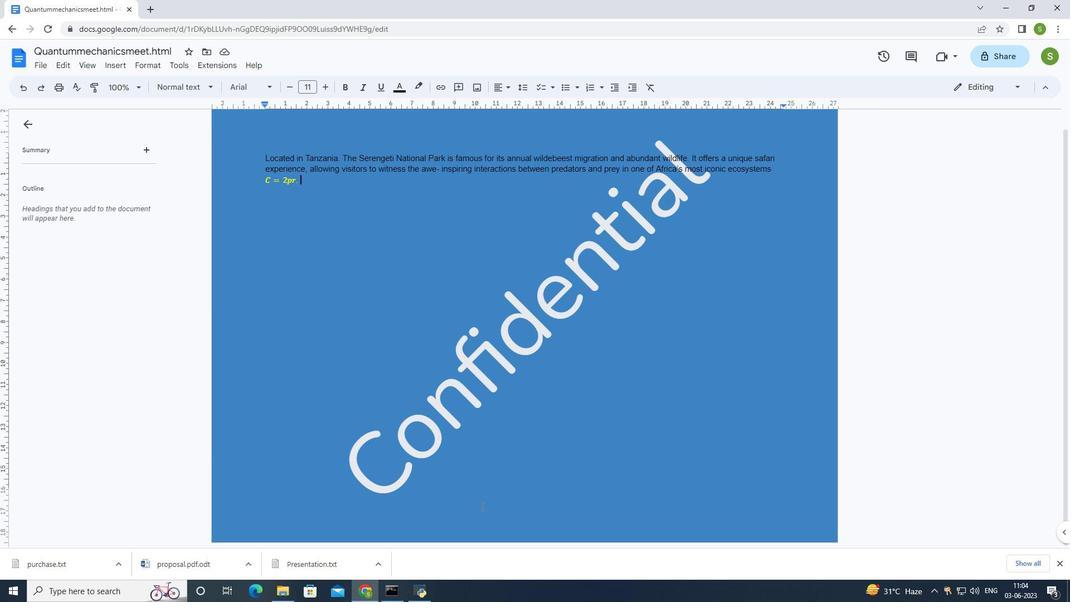 
Action: Mouse moved to (443, 85)
Screenshot: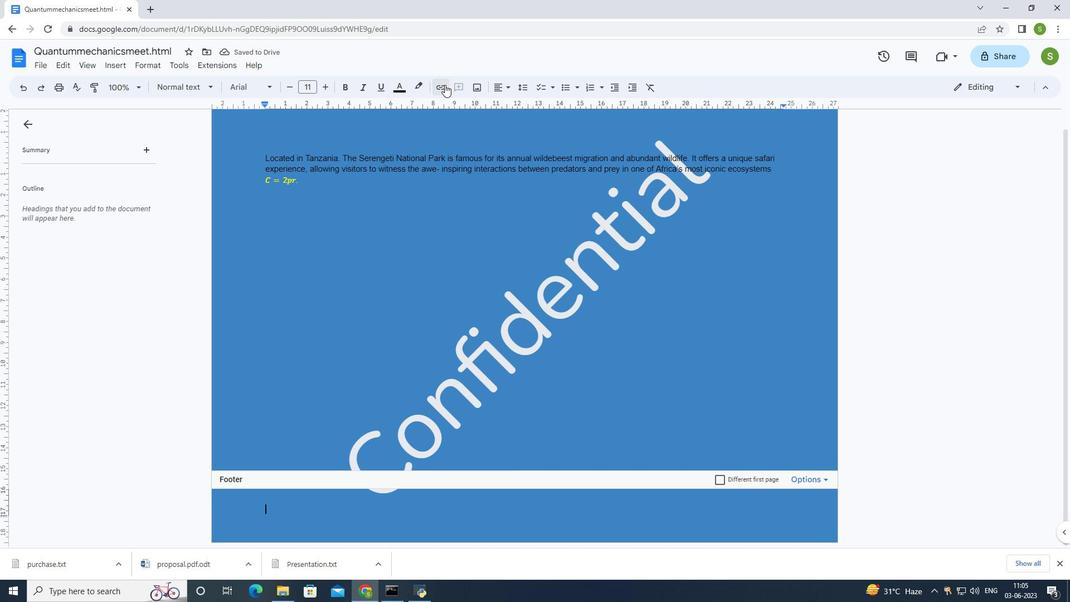 
Action: Mouse pressed left at (443, 85)
Screenshot: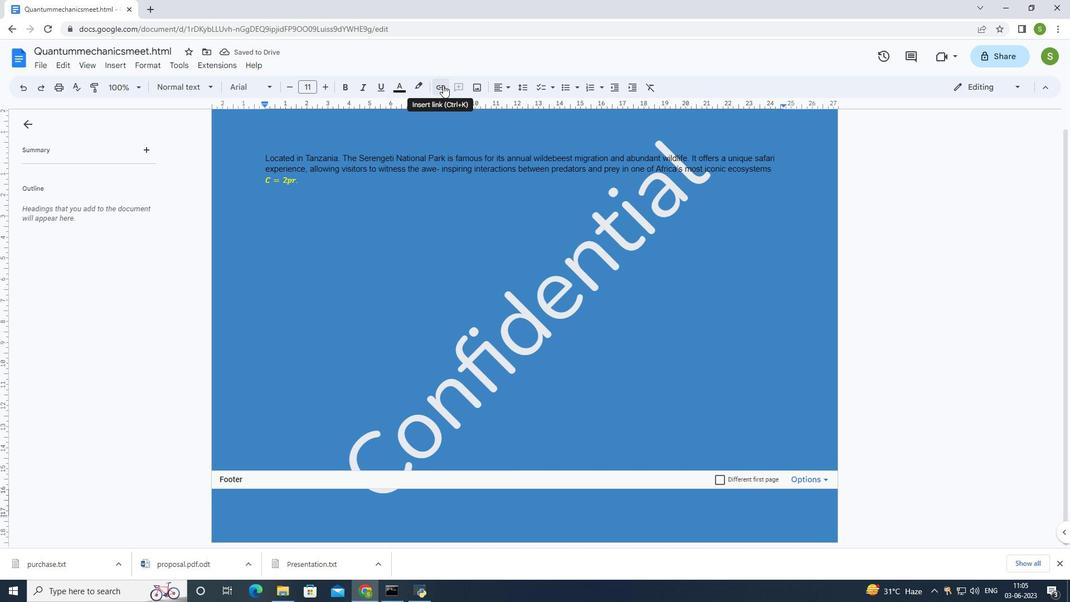 
Action: Mouse moved to (631, 313)
Screenshot: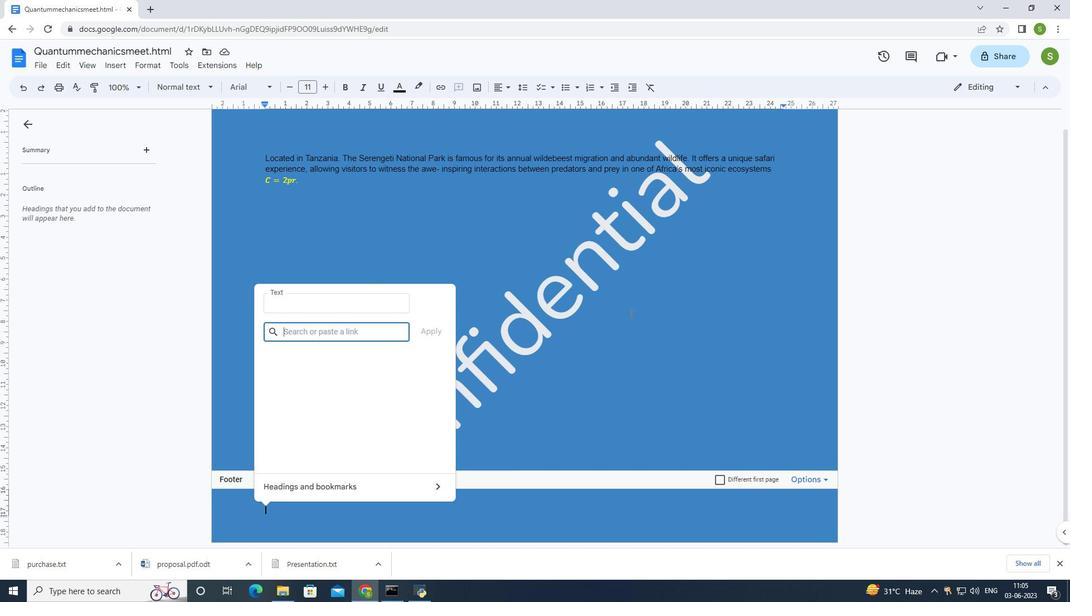 
Action: Key pressed www
Screenshot: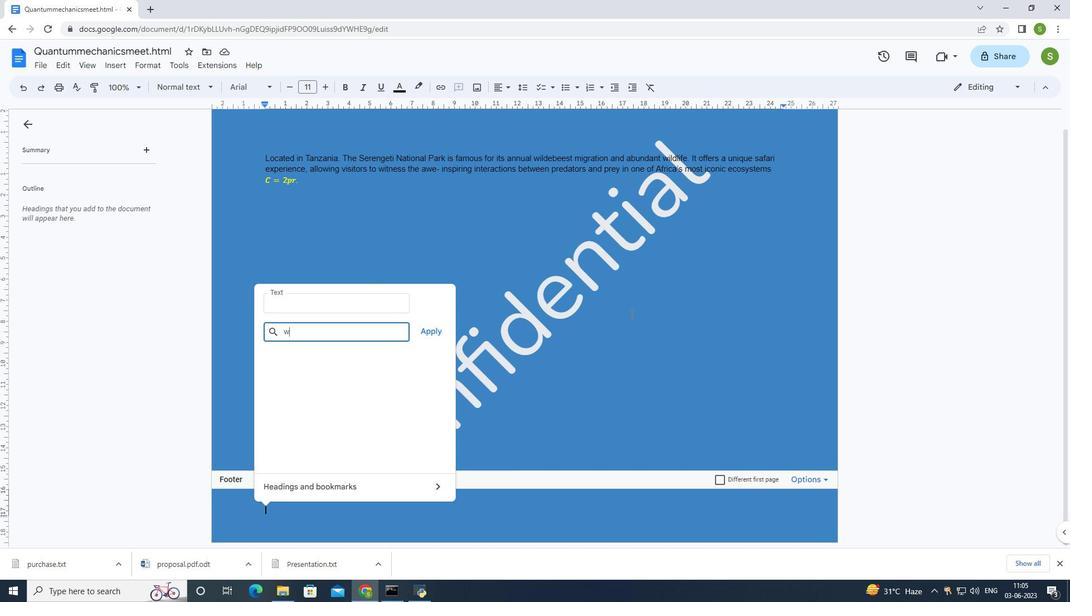 
Action: Mouse moved to (631, 313)
Screenshot: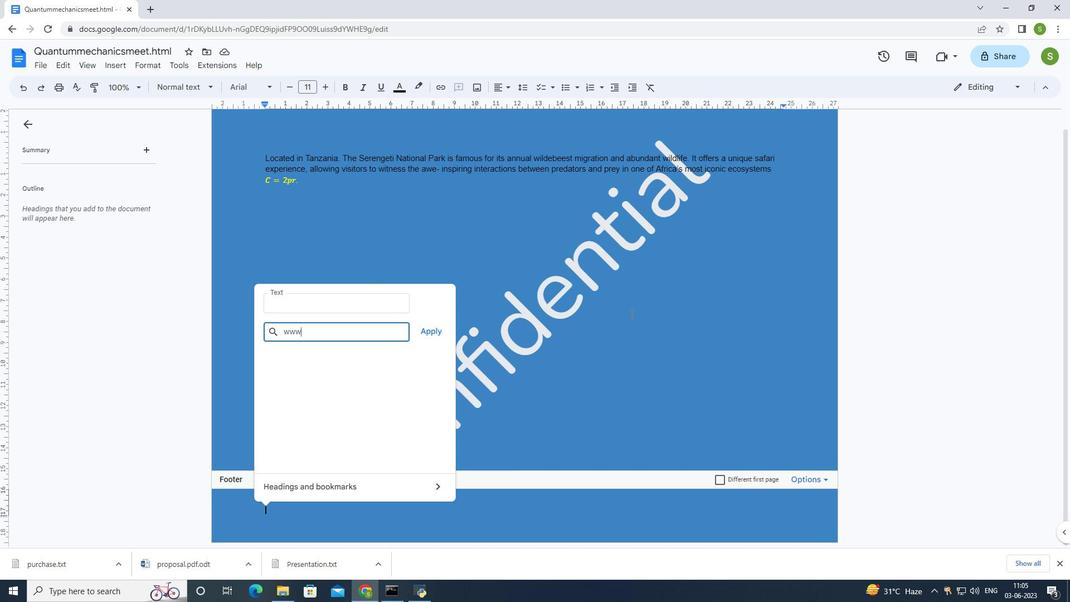 
Action: Key pressed .quantum.com
Screenshot: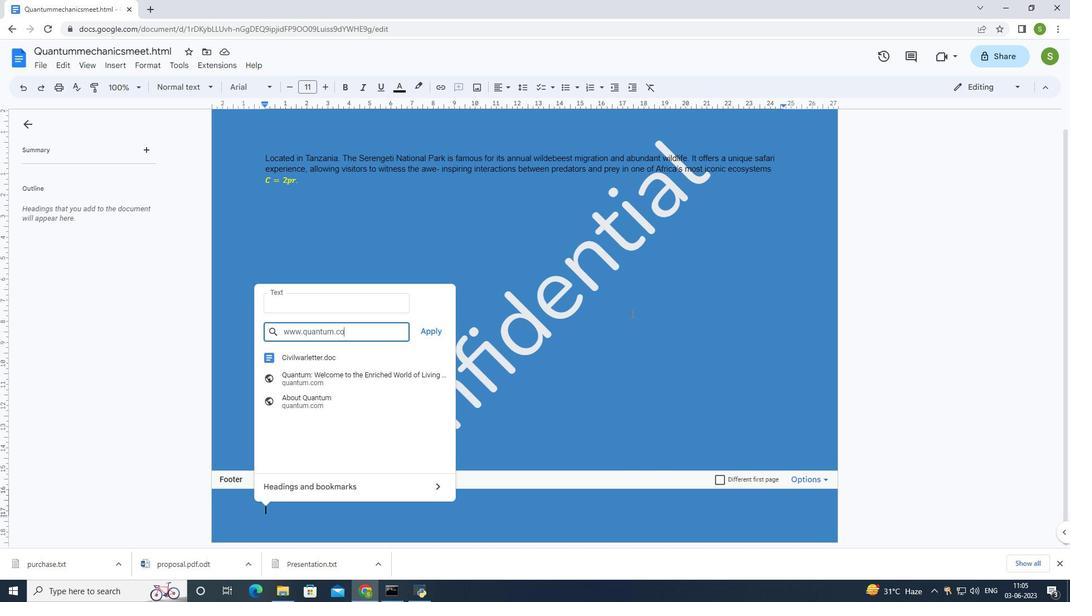 
Action: Mouse moved to (436, 330)
Screenshot: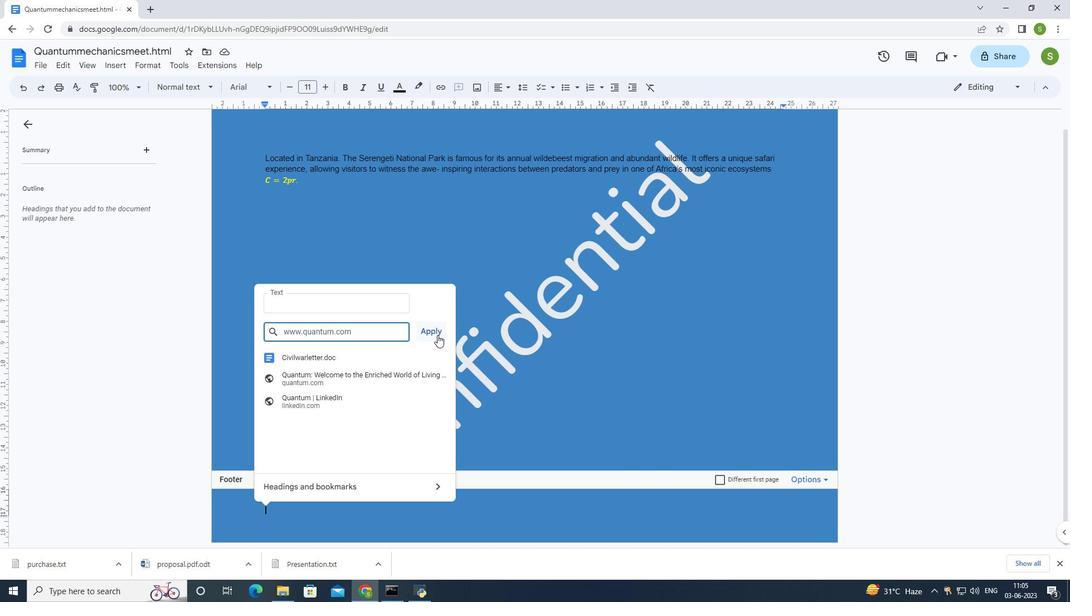 
Action: Mouse pressed left at (436, 330)
Screenshot: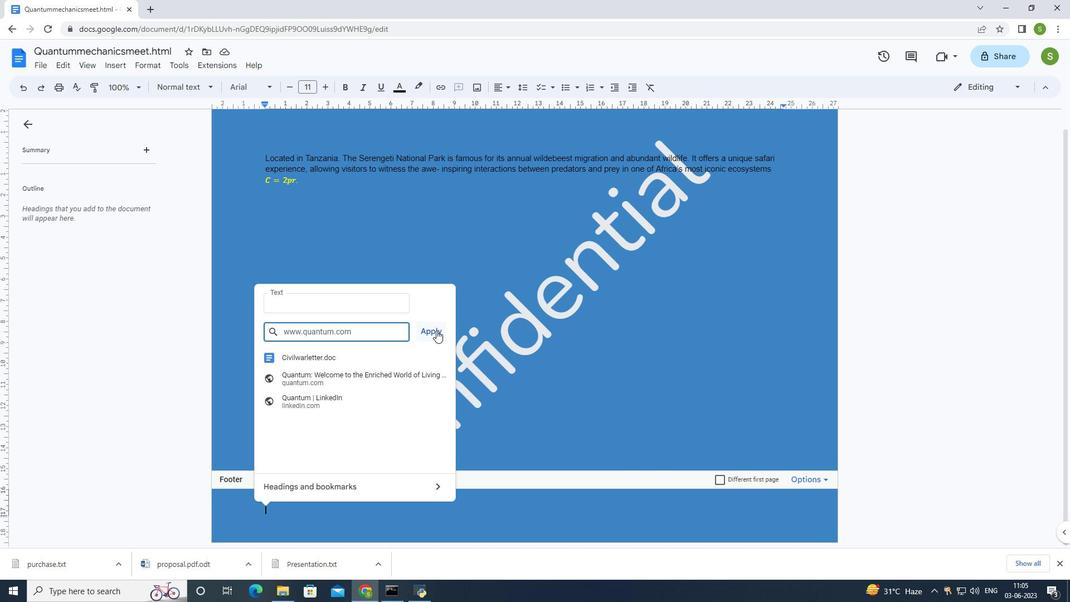 
Action: Mouse moved to (600, 376)
Screenshot: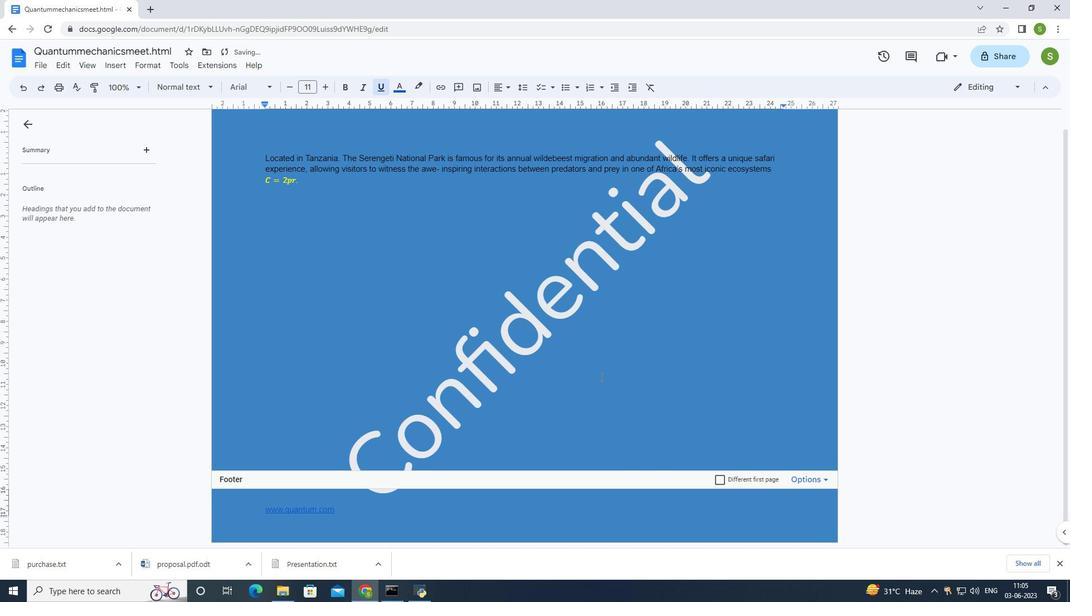 
